 Task: Find connections with filter location Liévin with filter topic #Mobileapplicationswith filter profile language French with filter current company Automotive Research Association of India (ARAI) with filter school Lucknow Christian College with filter industry Religious Institutions with filter service category Management with filter keywords title Vice President of Operations
Action: Mouse moved to (494, 75)
Screenshot: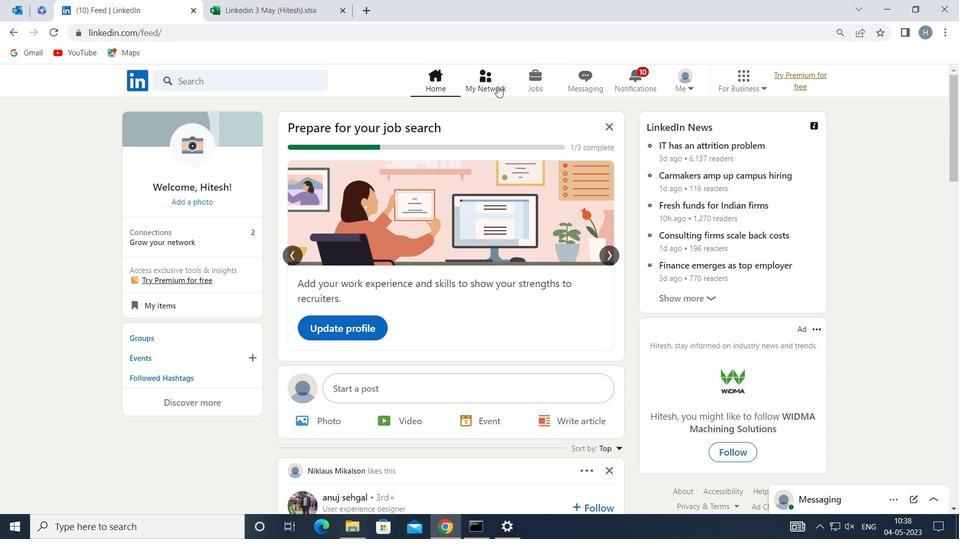 
Action: Mouse pressed left at (494, 75)
Screenshot: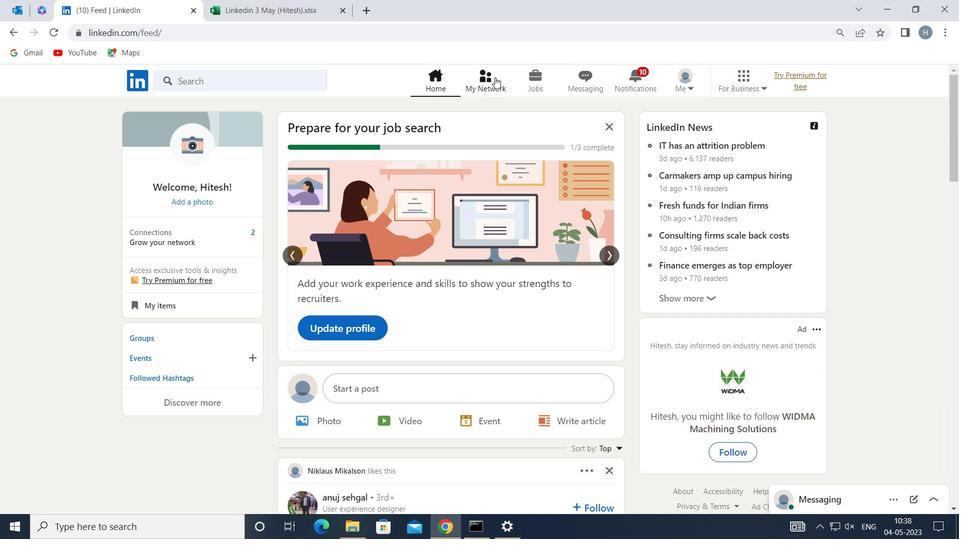 
Action: Mouse moved to (280, 149)
Screenshot: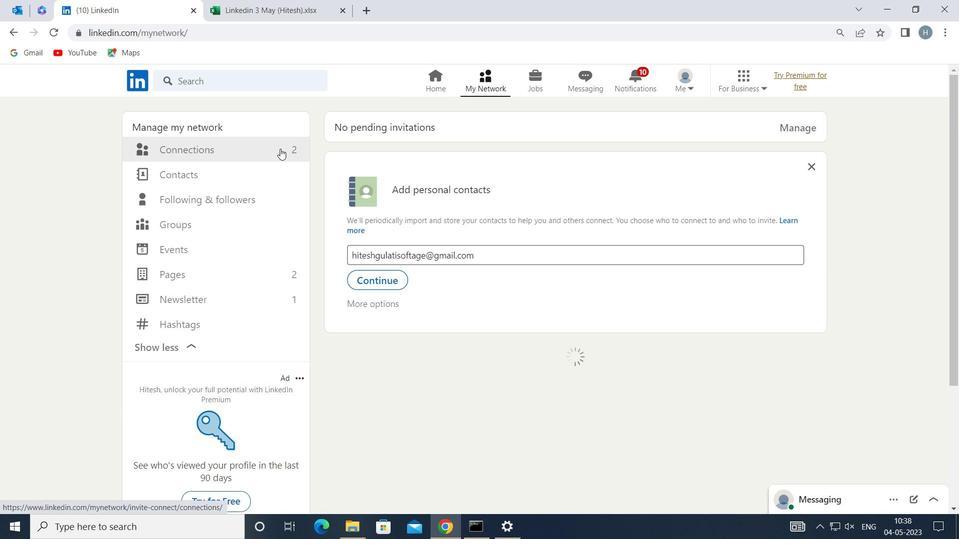 
Action: Mouse pressed left at (280, 149)
Screenshot: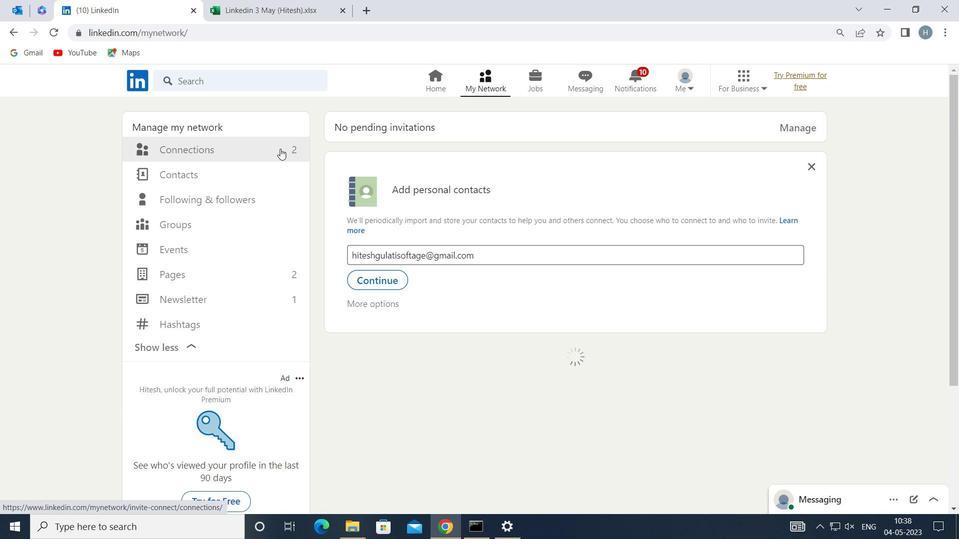 
Action: Mouse moved to (554, 150)
Screenshot: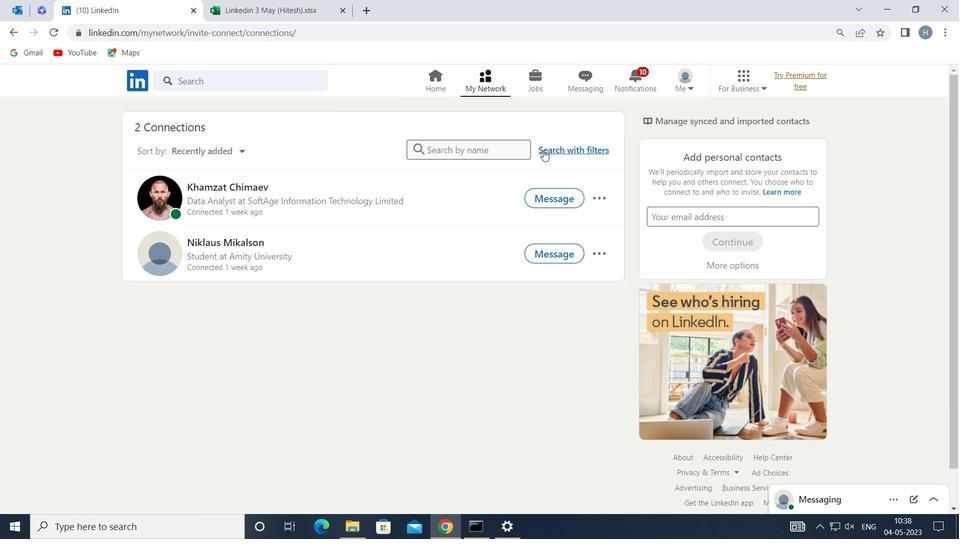 
Action: Mouse pressed left at (554, 150)
Screenshot: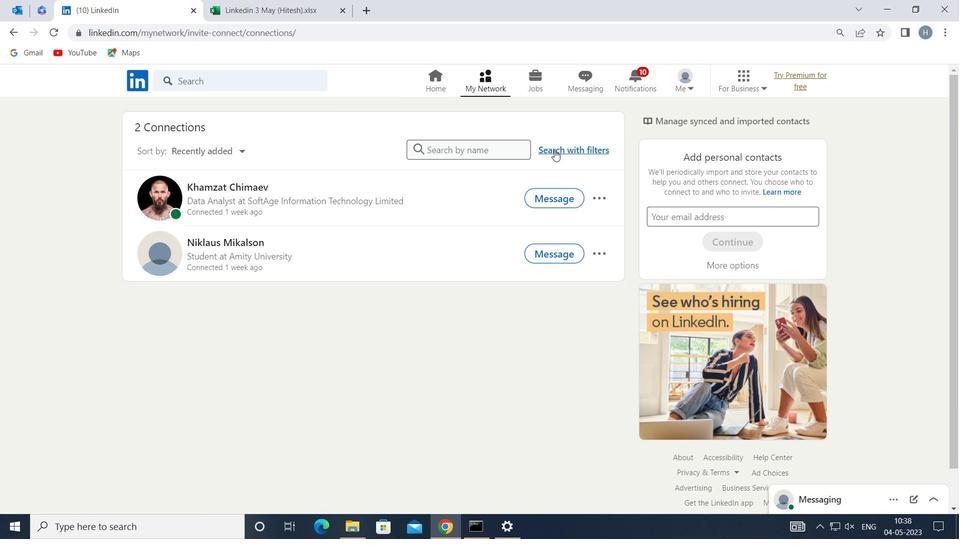 
Action: Mouse moved to (527, 114)
Screenshot: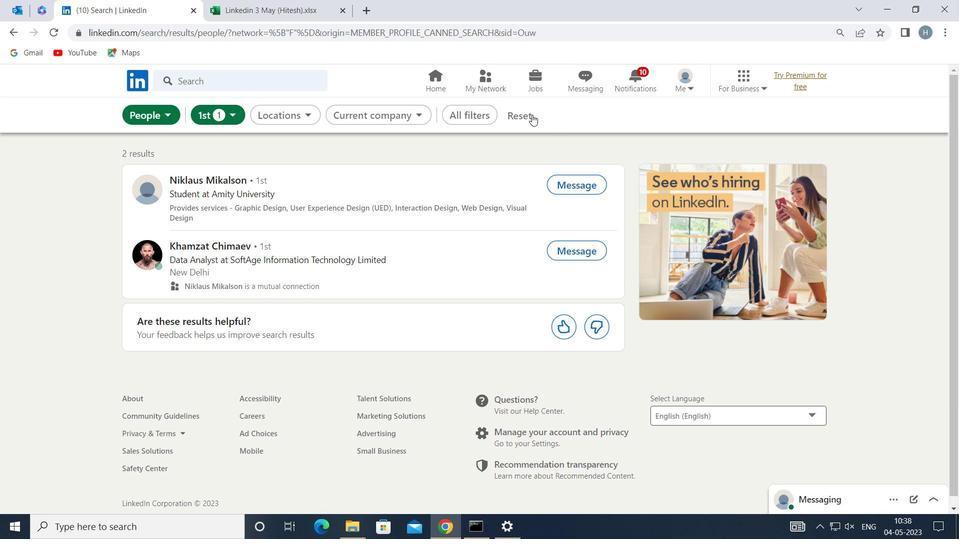 
Action: Mouse pressed left at (527, 114)
Screenshot: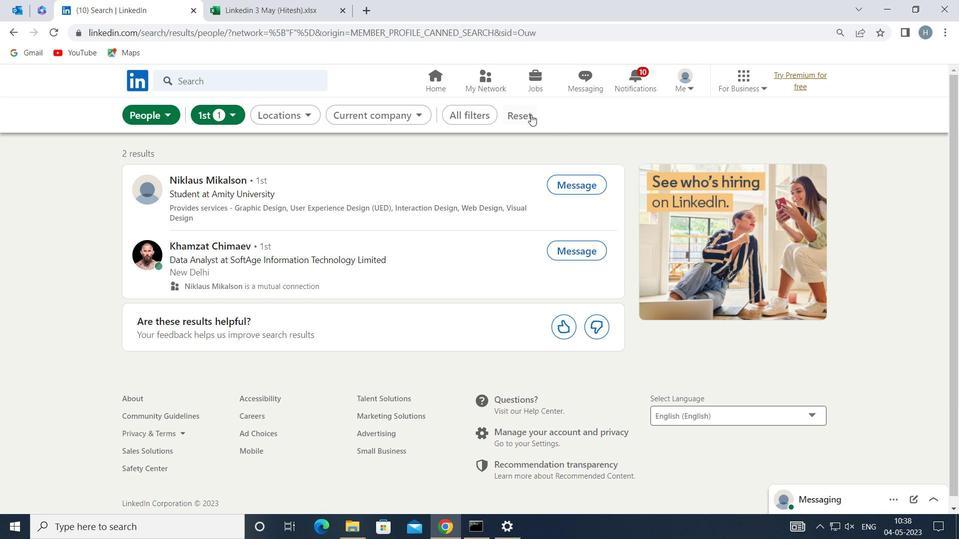 
Action: Mouse moved to (516, 114)
Screenshot: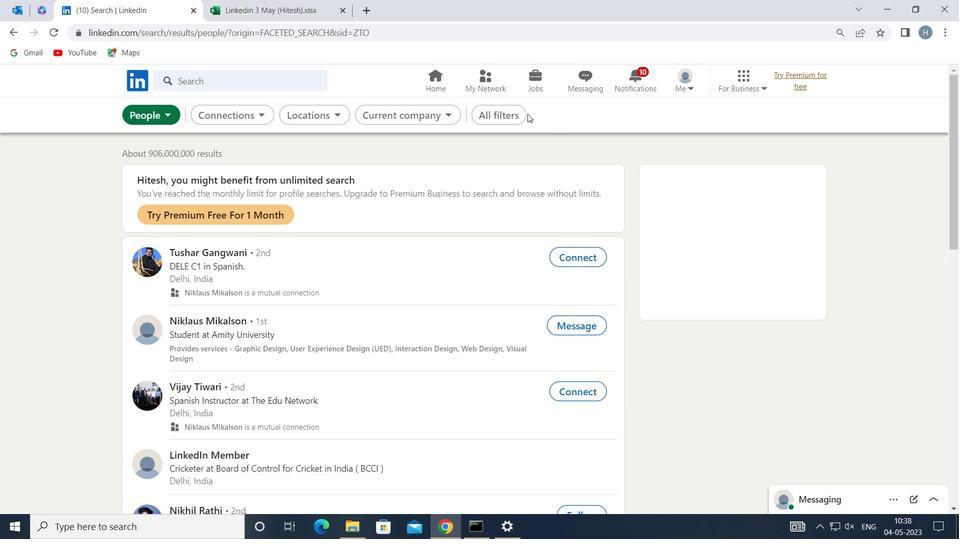 
Action: Mouse pressed left at (516, 114)
Screenshot: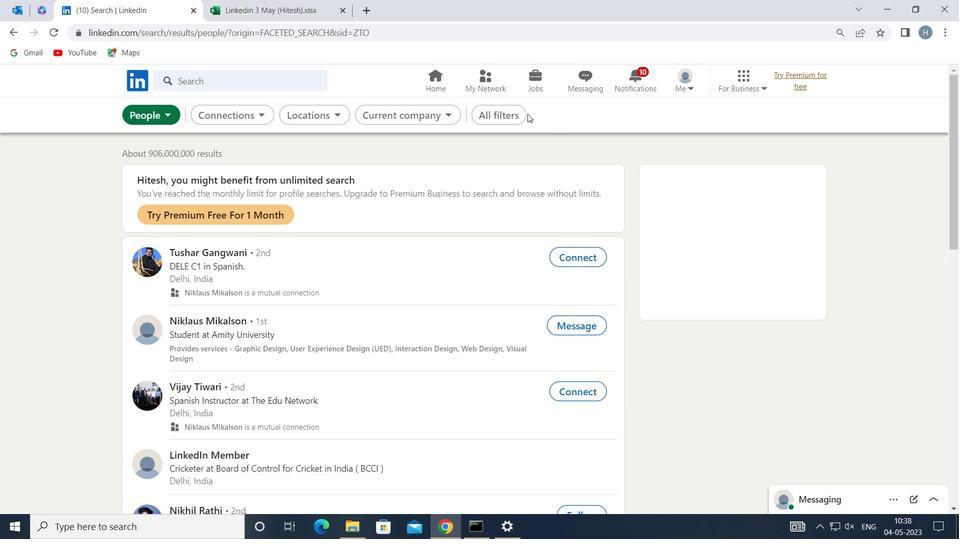 
Action: Mouse moved to (702, 346)
Screenshot: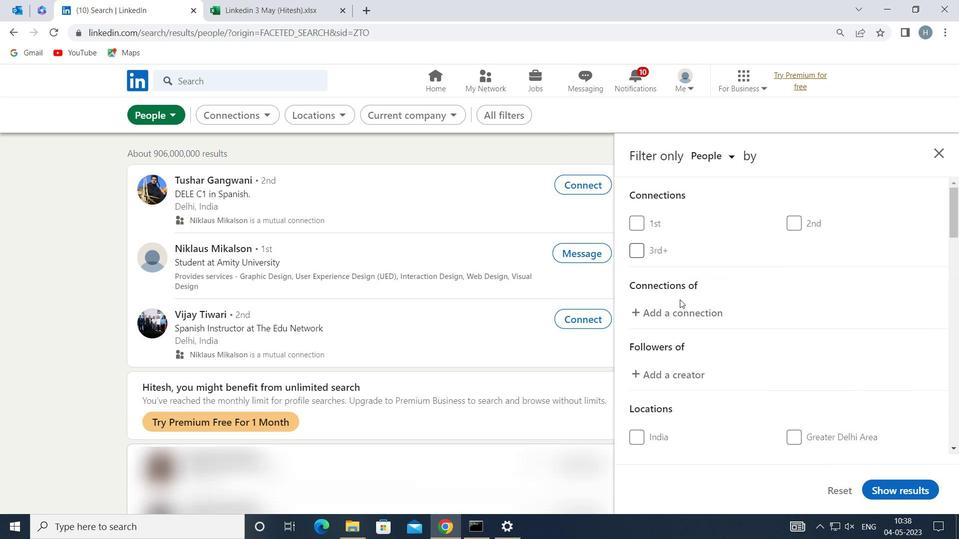 
Action: Mouse scrolled (702, 345) with delta (0, 0)
Screenshot: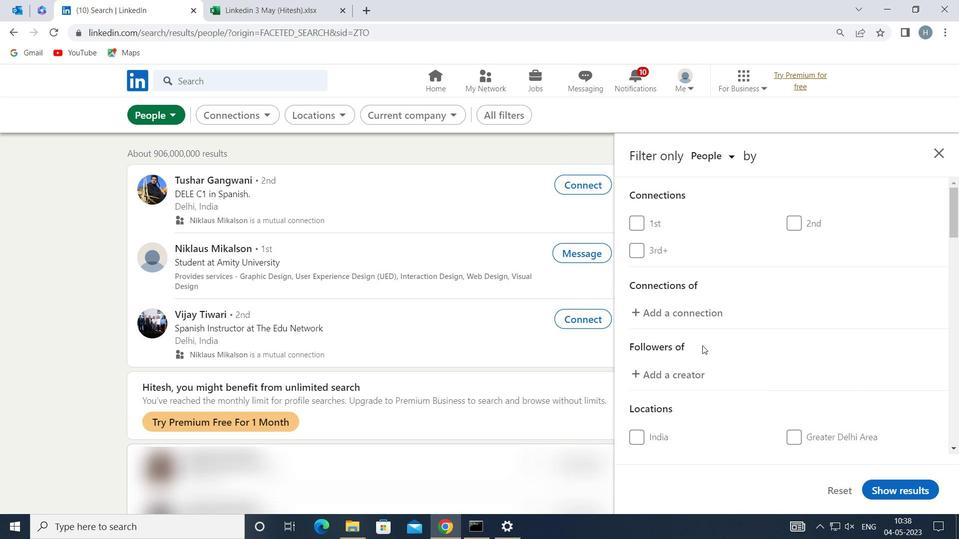 
Action: Mouse moved to (704, 342)
Screenshot: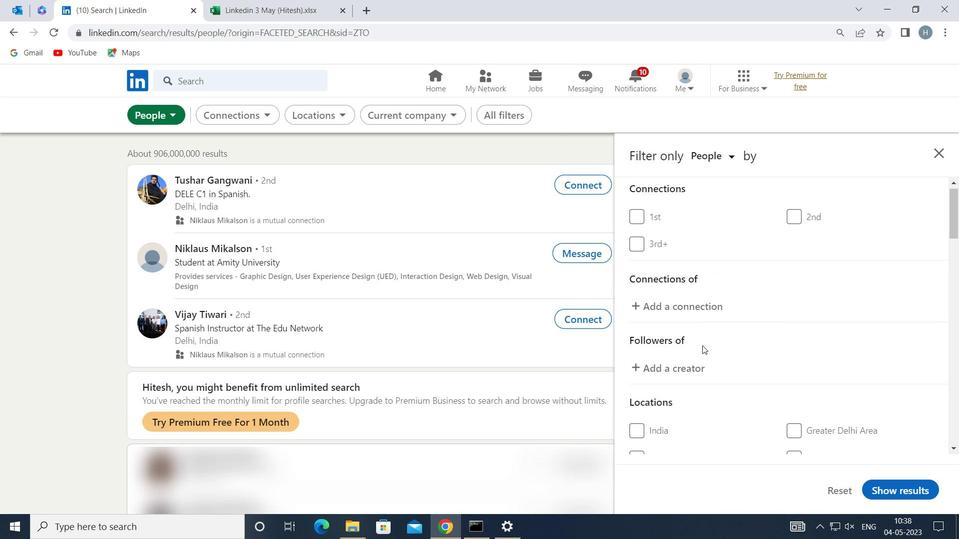 
Action: Mouse scrolled (704, 342) with delta (0, 0)
Screenshot: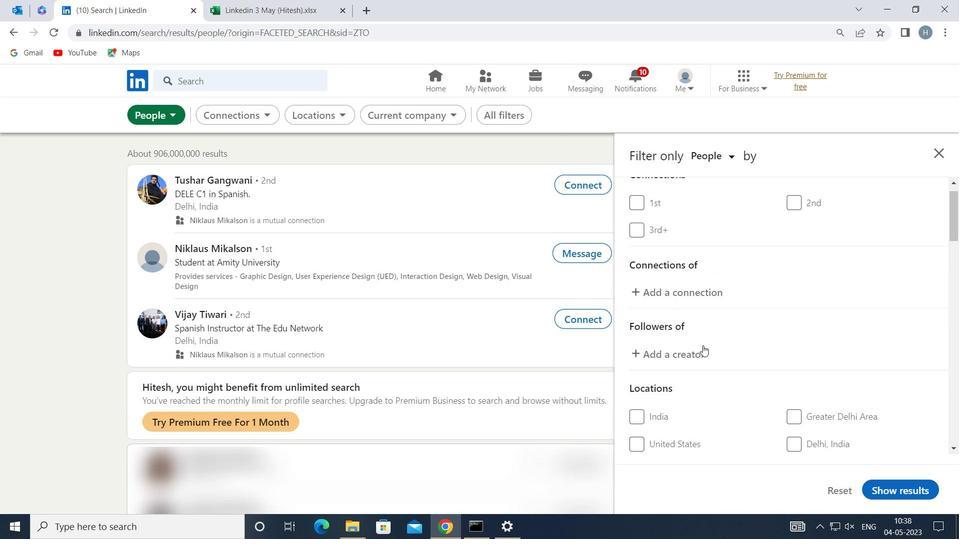 
Action: Mouse moved to (839, 364)
Screenshot: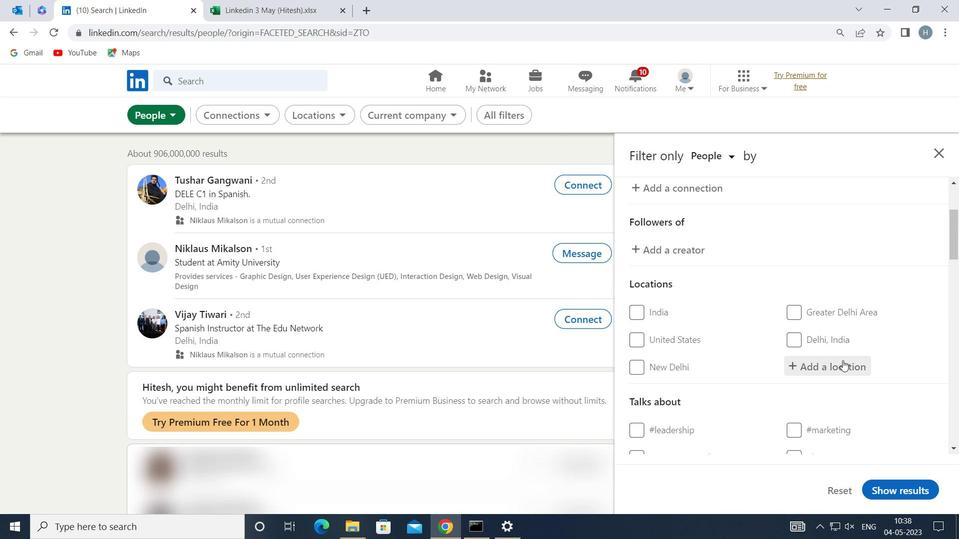 
Action: Mouse pressed left at (839, 364)
Screenshot: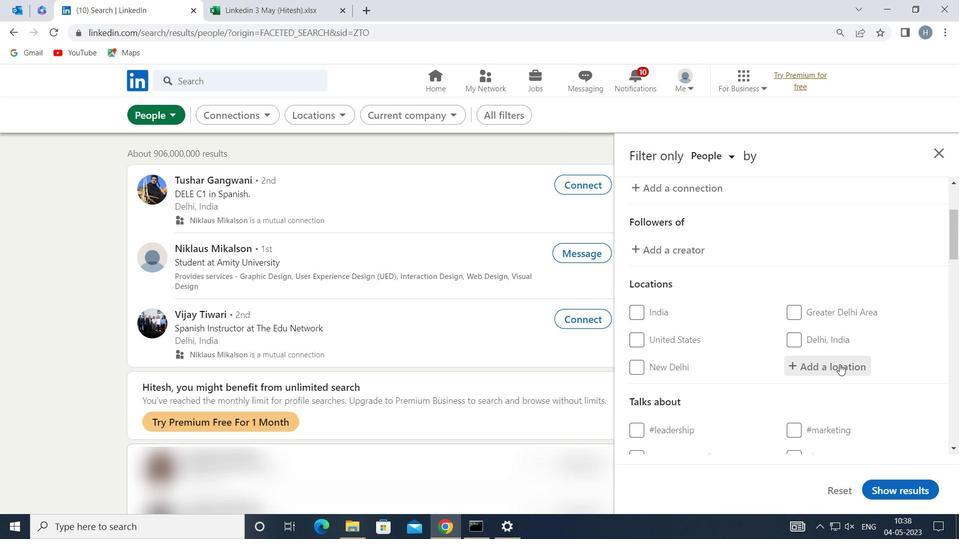 
Action: Key pressed <Key.shift><Key.shift><Key.shift><Key.shift><Key.shift><Key.shift><Key.shift><Key.shift><Key.shift><Key.shift><Key.shift><Key.shift><Key.shift>LIEVIN
Screenshot: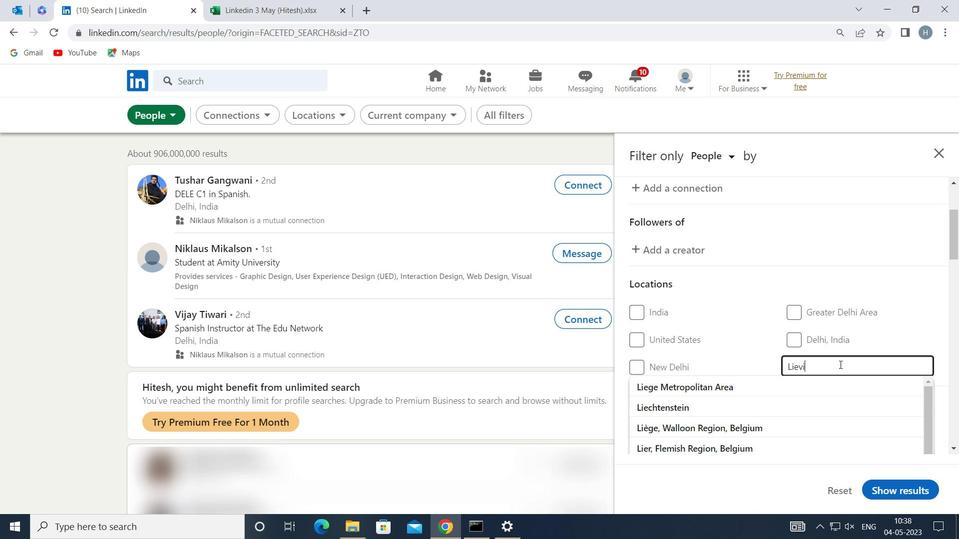 
Action: Mouse moved to (793, 404)
Screenshot: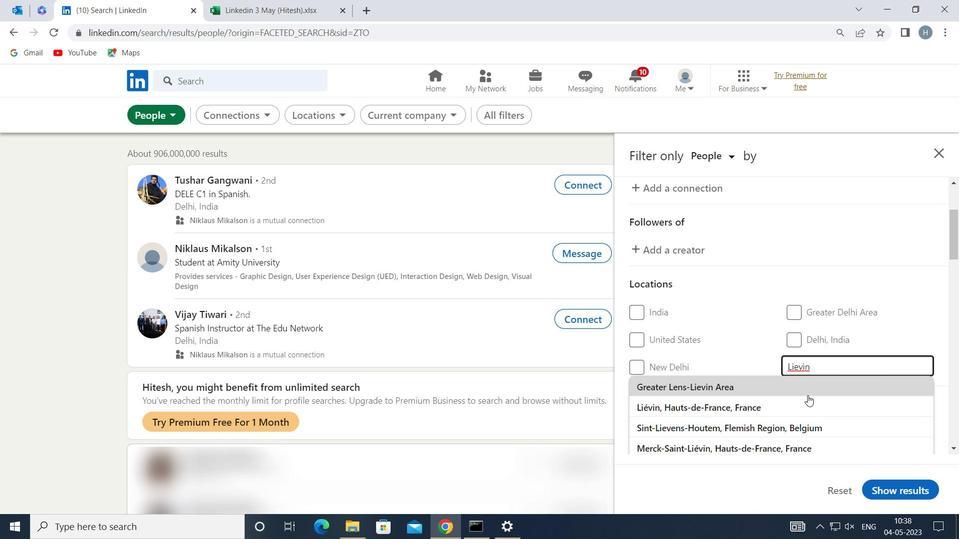 
Action: Mouse pressed left at (793, 404)
Screenshot: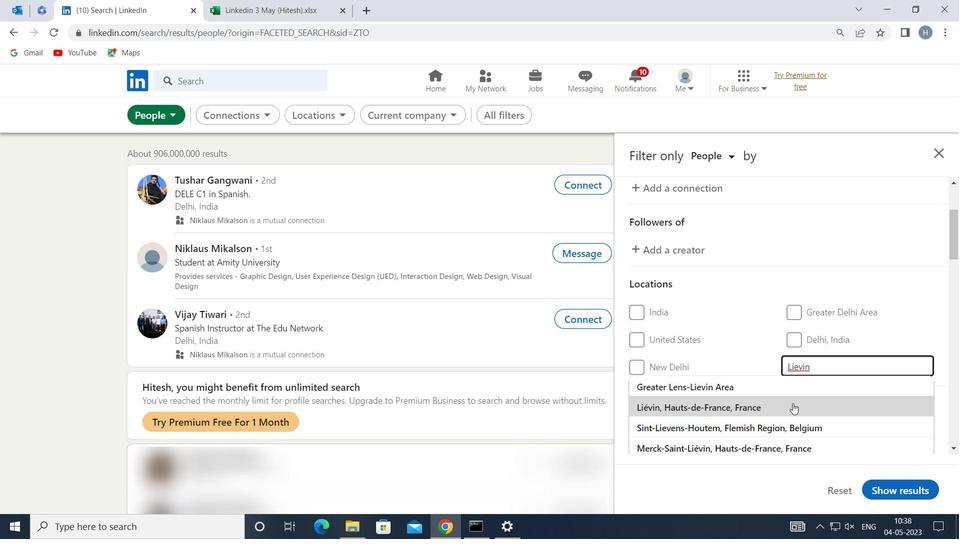 
Action: Mouse moved to (779, 382)
Screenshot: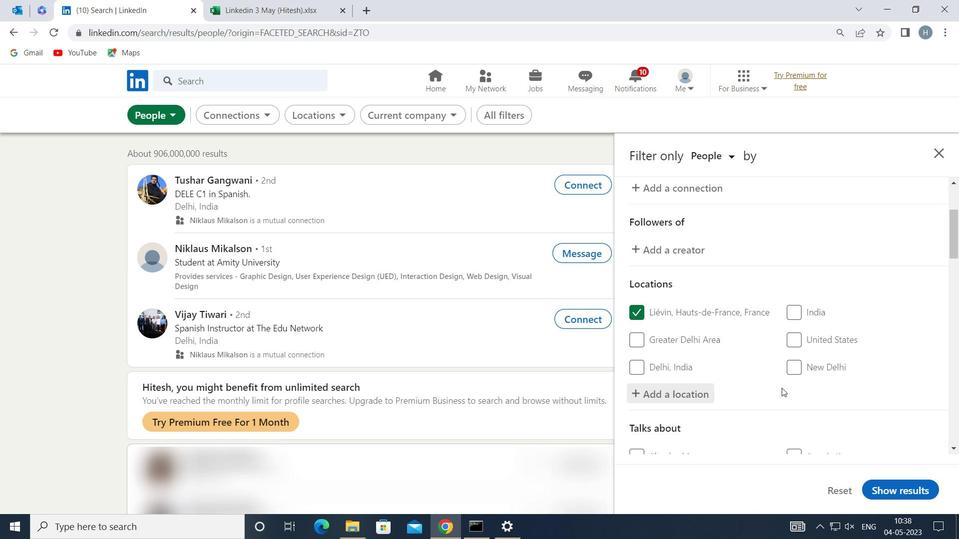 
Action: Mouse scrolled (779, 382) with delta (0, 0)
Screenshot: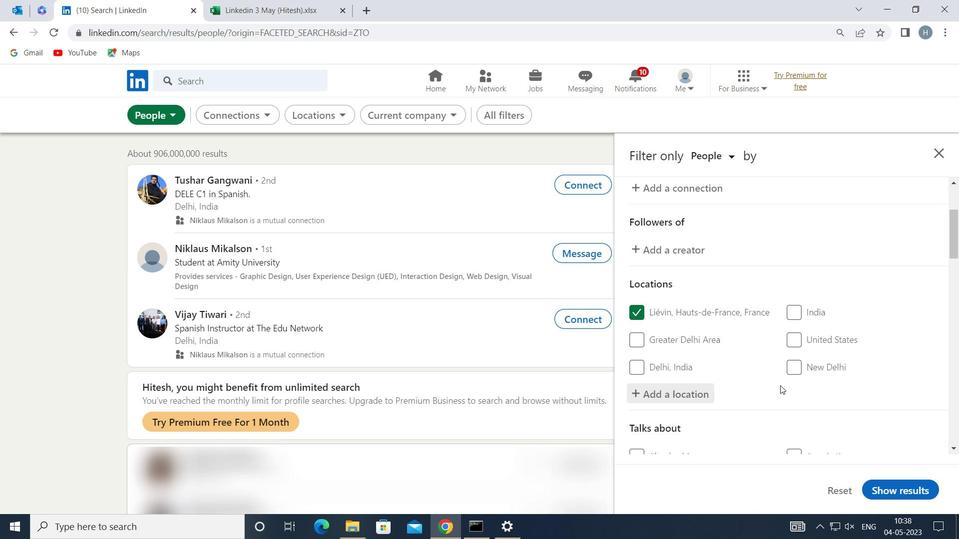 
Action: Mouse moved to (779, 382)
Screenshot: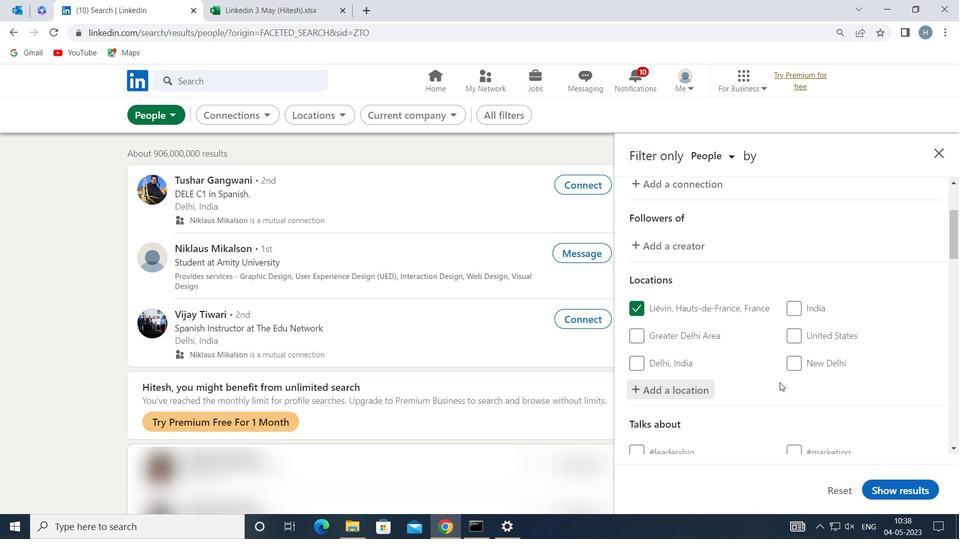 
Action: Mouse scrolled (779, 381) with delta (0, 0)
Screenshot: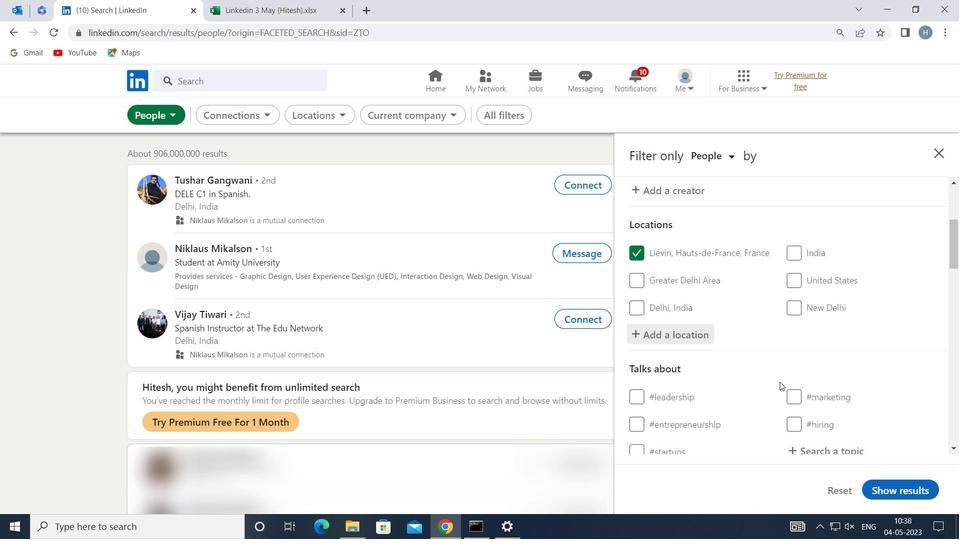 
Action: Mouse moved to (833, 379)
Screenshot: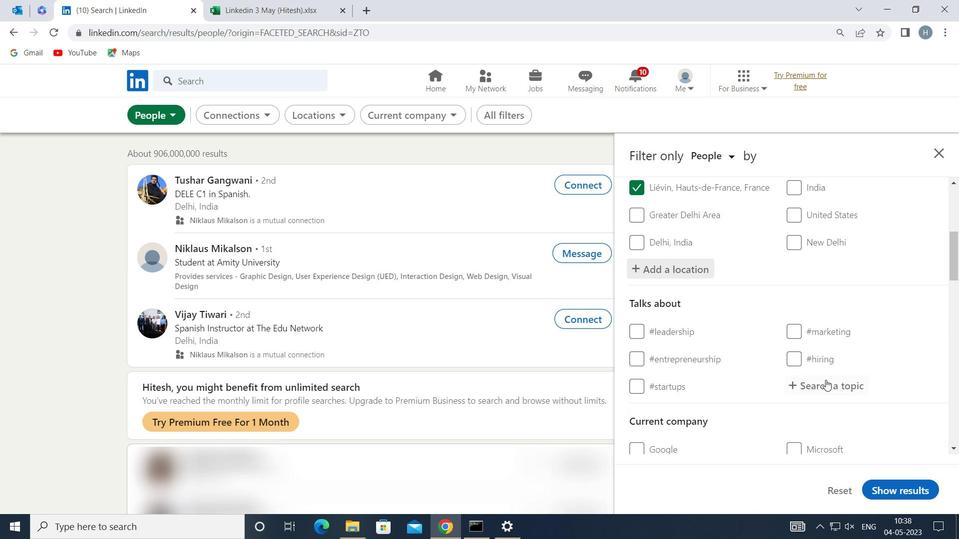 
Action: Mouse pressed left at (833, 379)
Screenshot: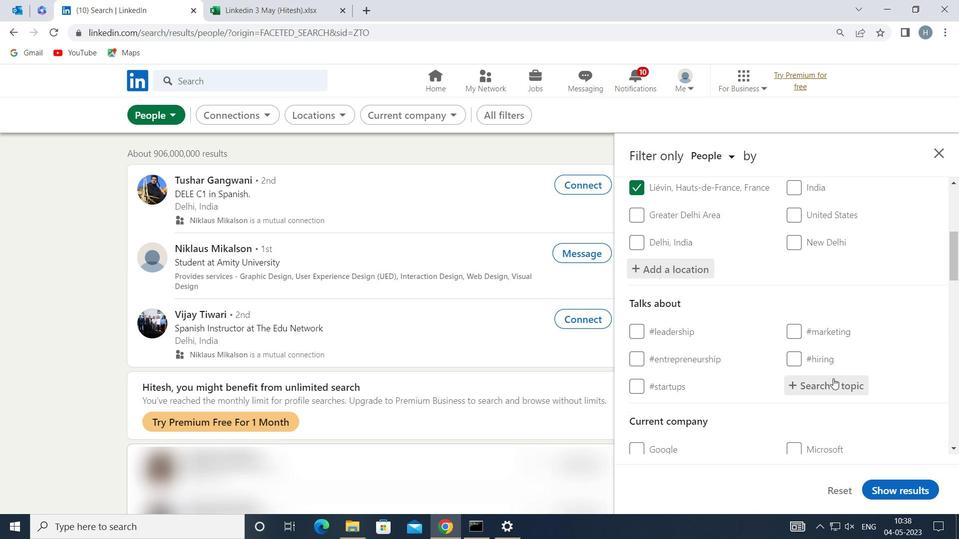 
Action: Key pressed MOBILEAPPLICATIONS
Screenshot: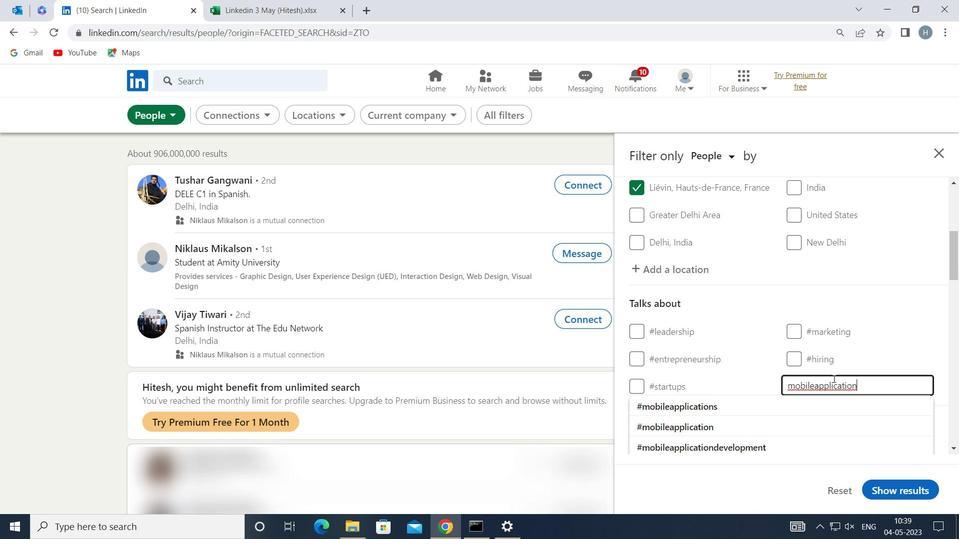 
Action: Mouse moved to (744, 405)
Screenshot: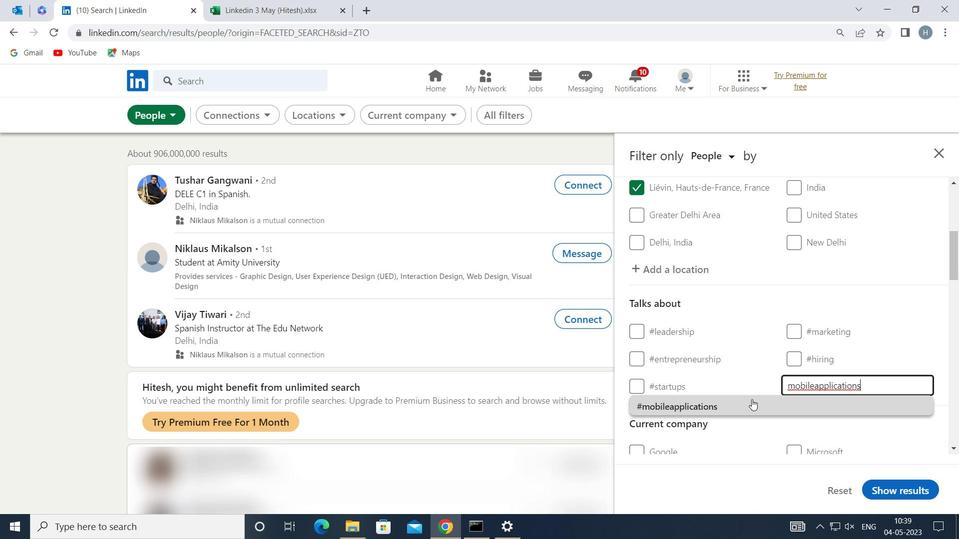 
Action: Mouse pressed left at (744, 405)
Screenshot: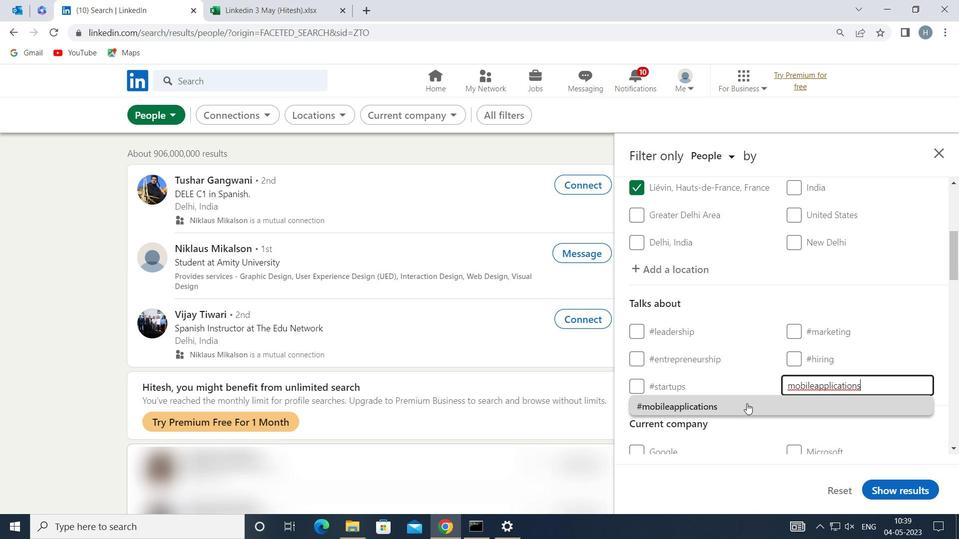 
Action: Mouse moved to (768, 386)
Screenshot: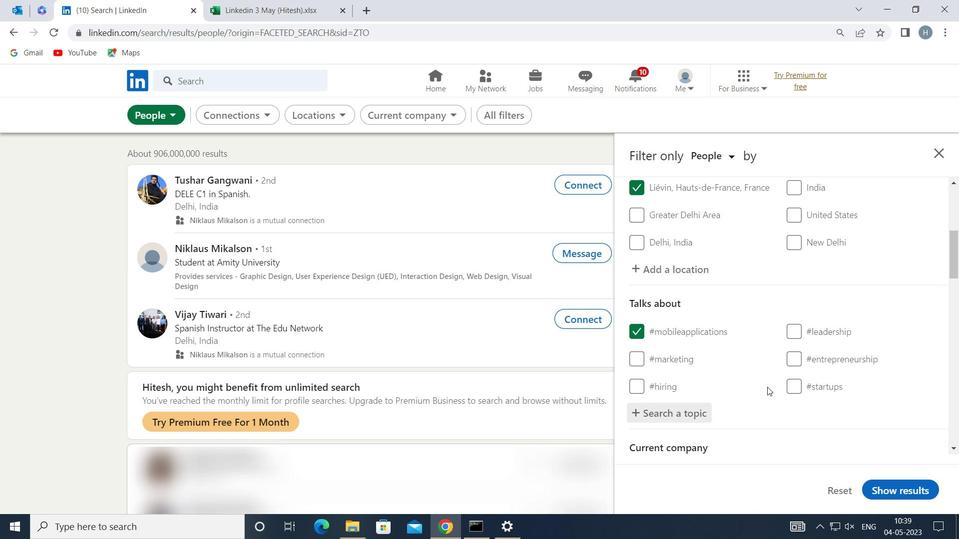 
Action: Mouse scrolled (768, 385) with delta (0, 0)
Screenshot: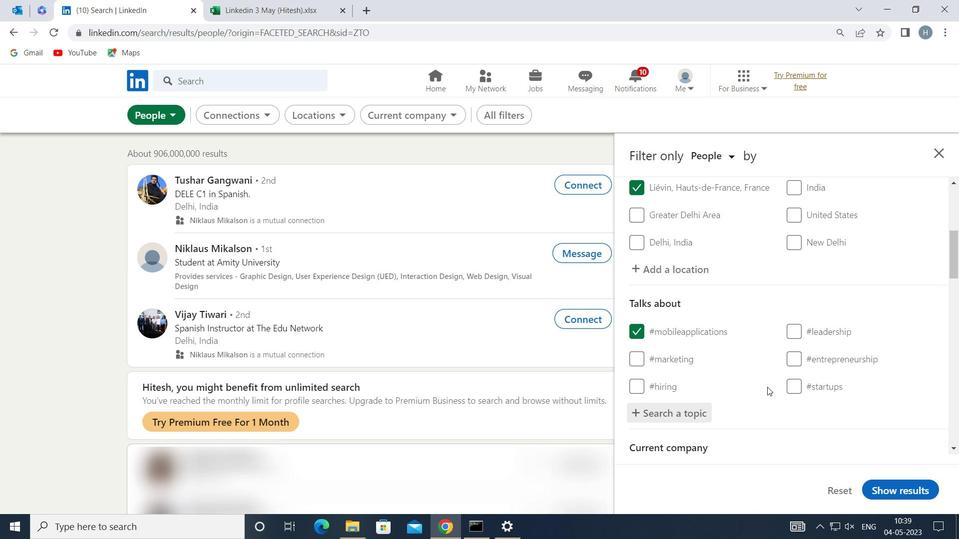
Action: Mouse moved to (768, 384)
Screenshot: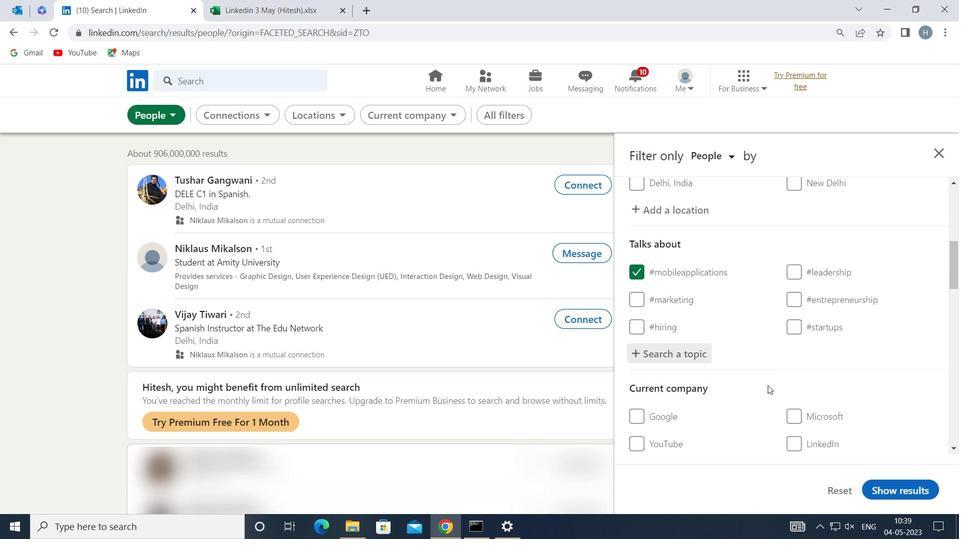 
Action: Mouse scrolled (768, 383) with delta (0, 0)
Screenshot: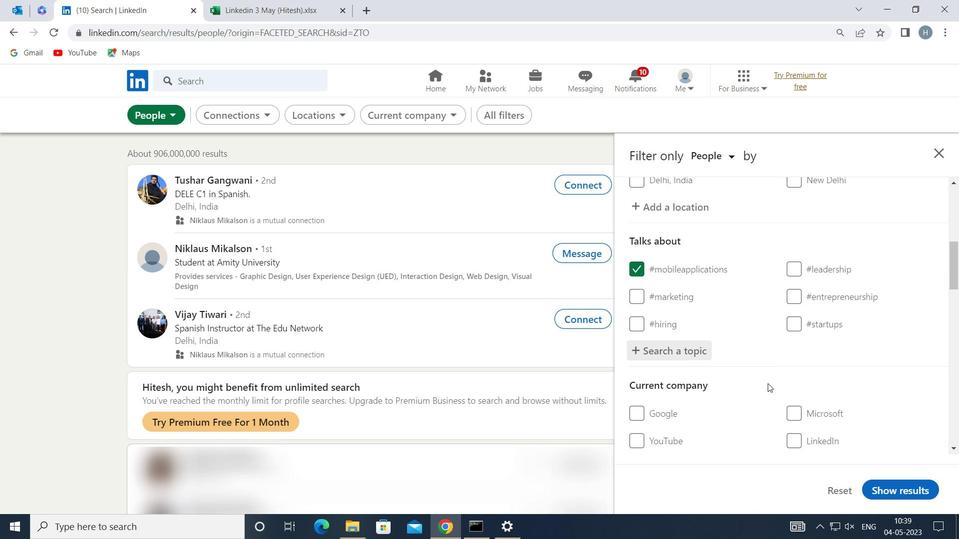 
Action: Mouse moved to (767, 380)
Screenshot: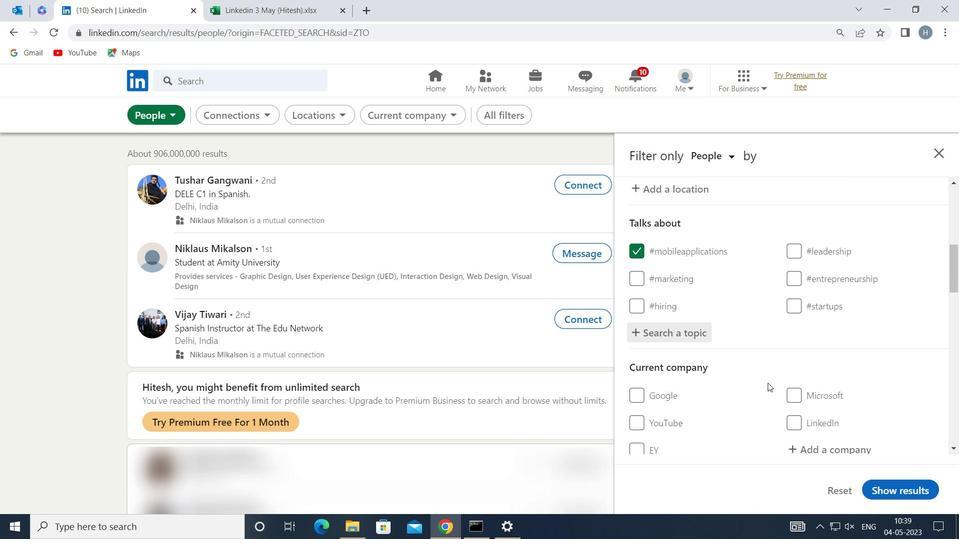 
Action: Mouse scrolled (767, 379) with delta (0, 0)
Screenshot: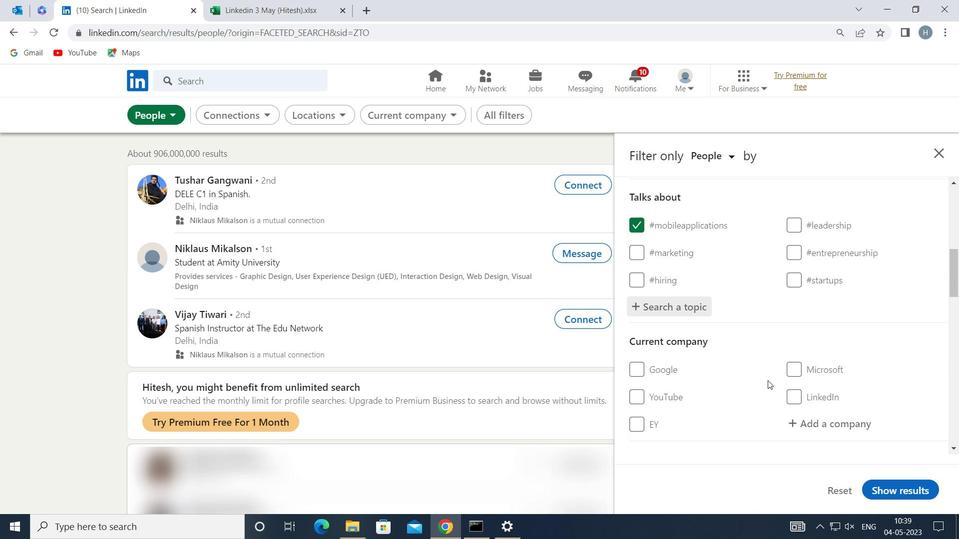 
Action: Mouse moved to (767, 379)
Screenshot: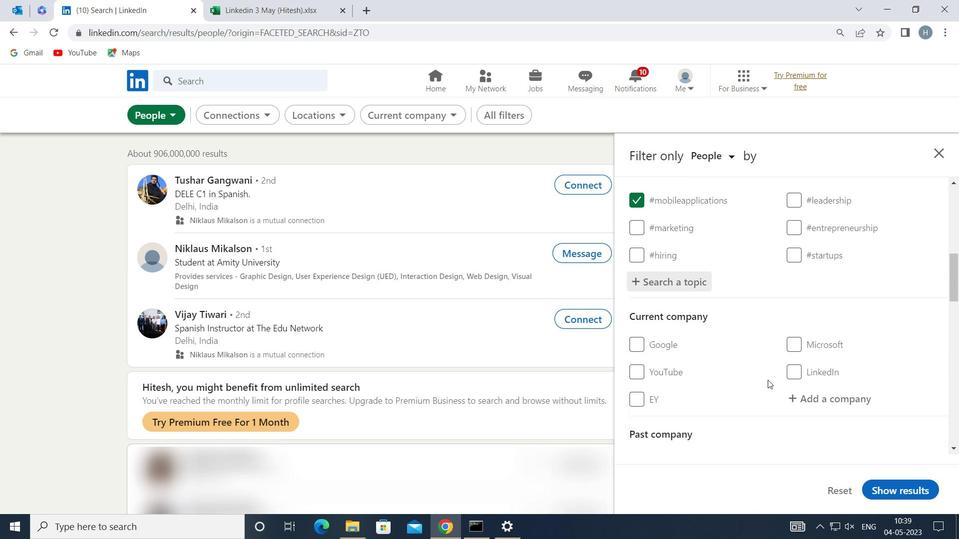 
Action: Mouse scrolled (767, 379) with delta (0, 0)
Screenshot: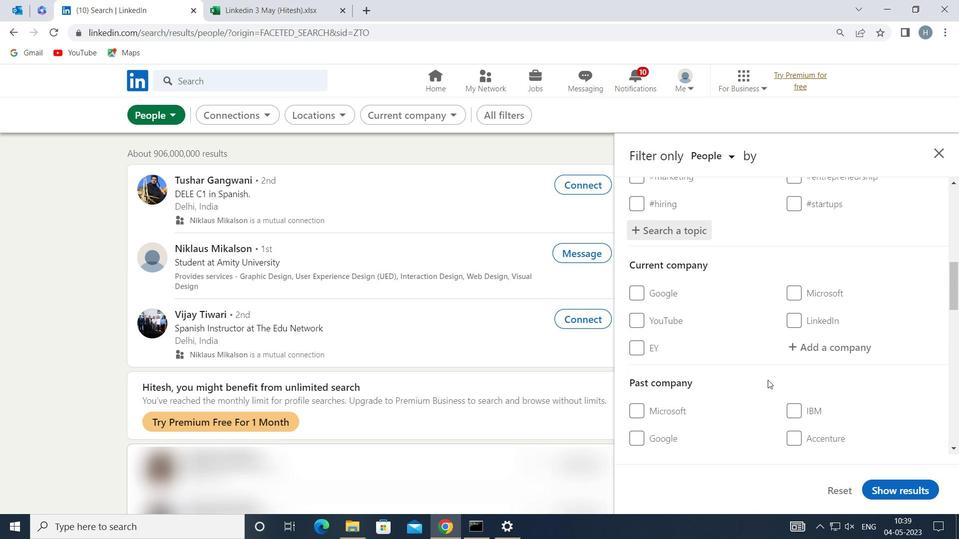
Action: Mouse scrolled (767, 379) with delta (0, 0)
Screenshot: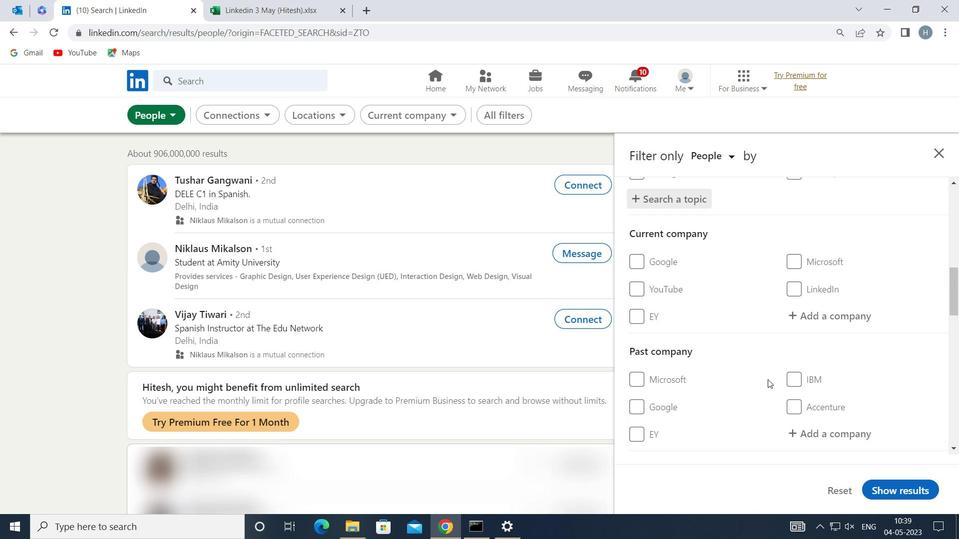 
Action: Mouse scrolled (767, 379) with delta (0, 0)
Screenshot: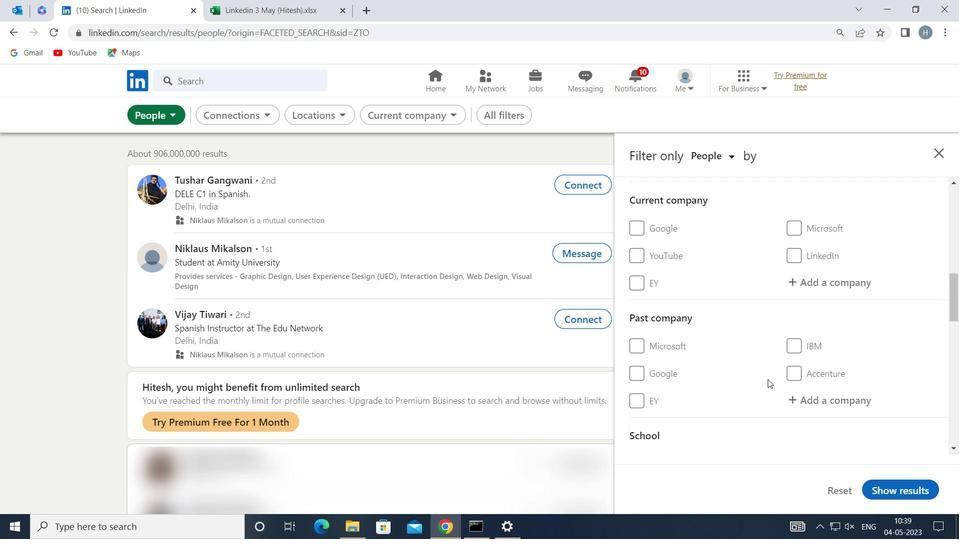 
Action: Mouse scrolled (767, 379) with delta (0, 0)
Screenshot: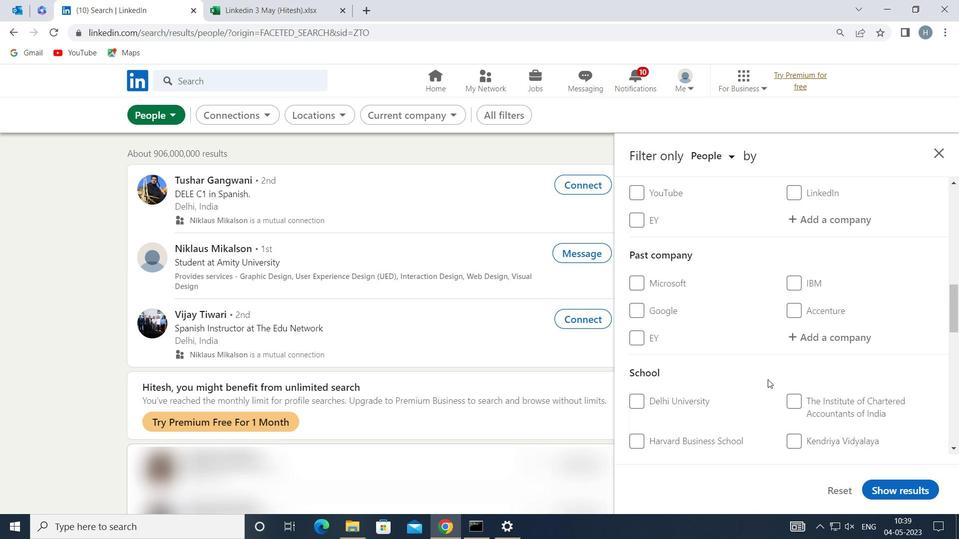 
Action: Mouse moved to (770, 376)
Screenshot: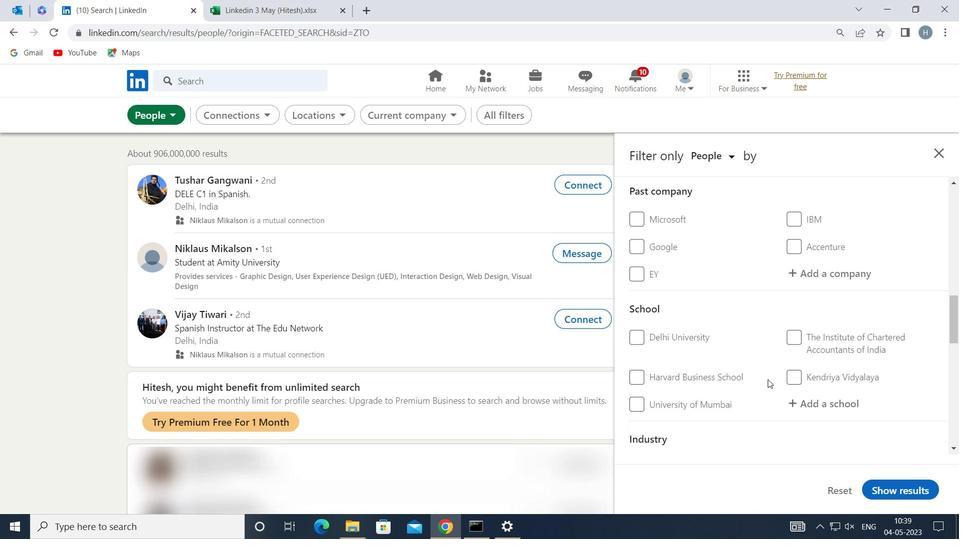 
Action: Mouse scrolled (770, 375) with delta (0, 0)
Screenshot: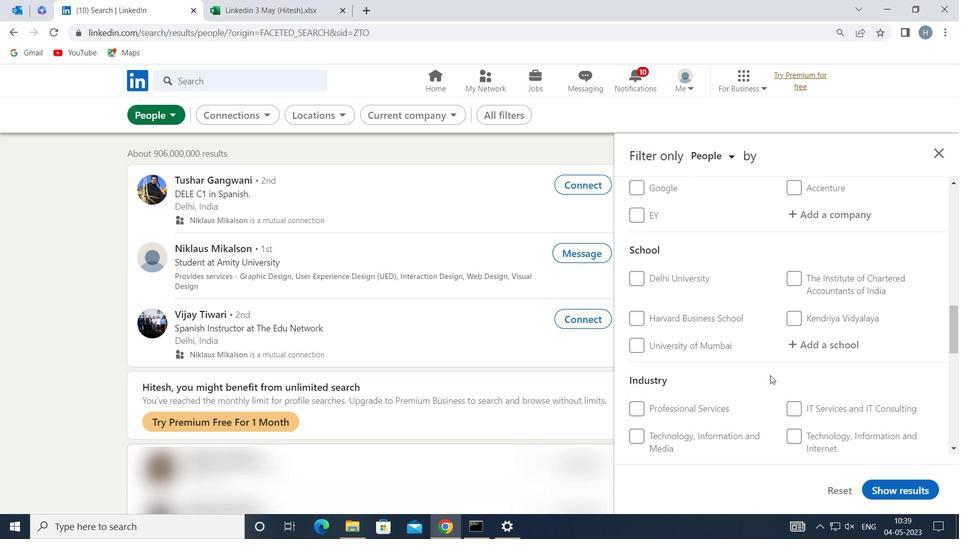 
Action: Mouse scrolled (770, 375) with delta (0, 0)
Screenshot: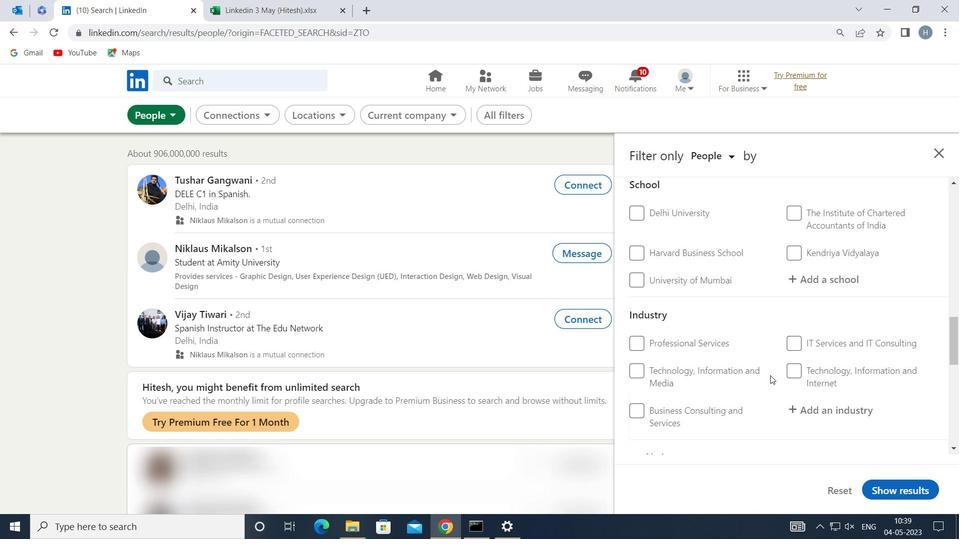 
Action: Mouse moved to (794, 424)
Screenshot: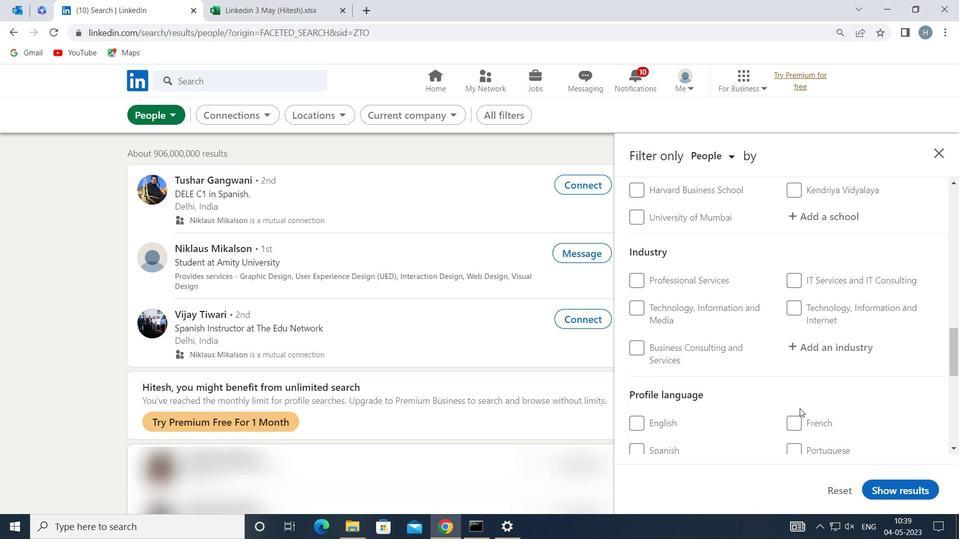 
Action: Mouse pressed left at (794, 424)
Screenshot: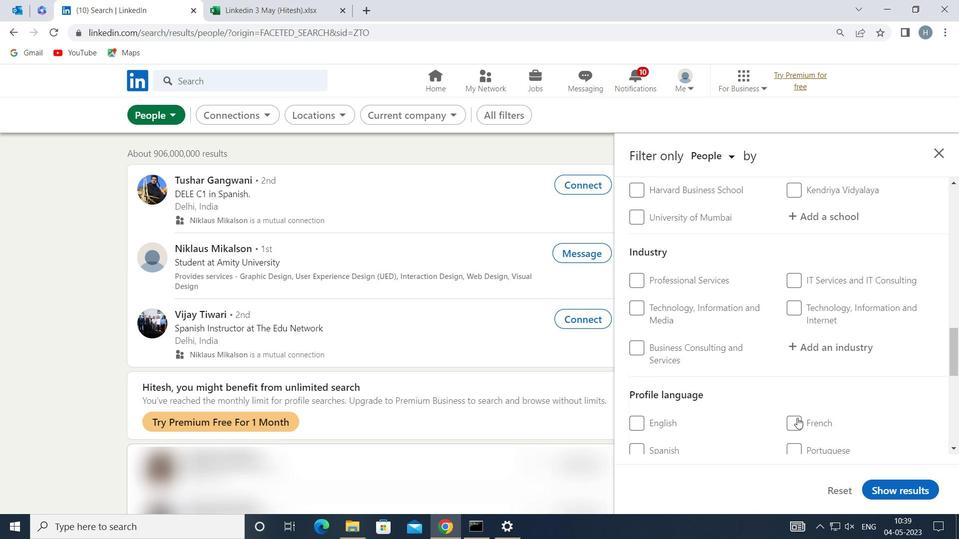 
Action: Mouse moved to (752, 383)
Screenshot: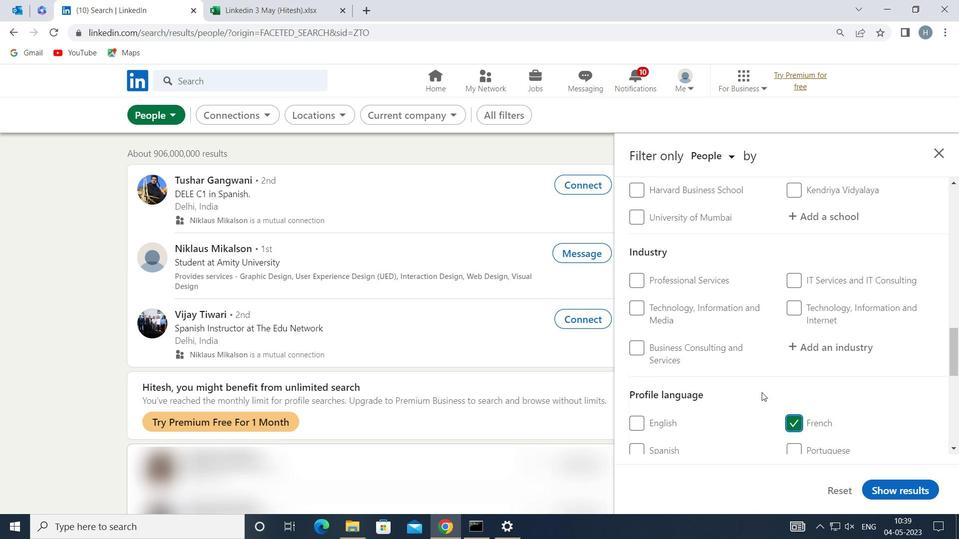 
Action: Mouse scrolled (752, 384) with delta (0, 0)
Screenshot: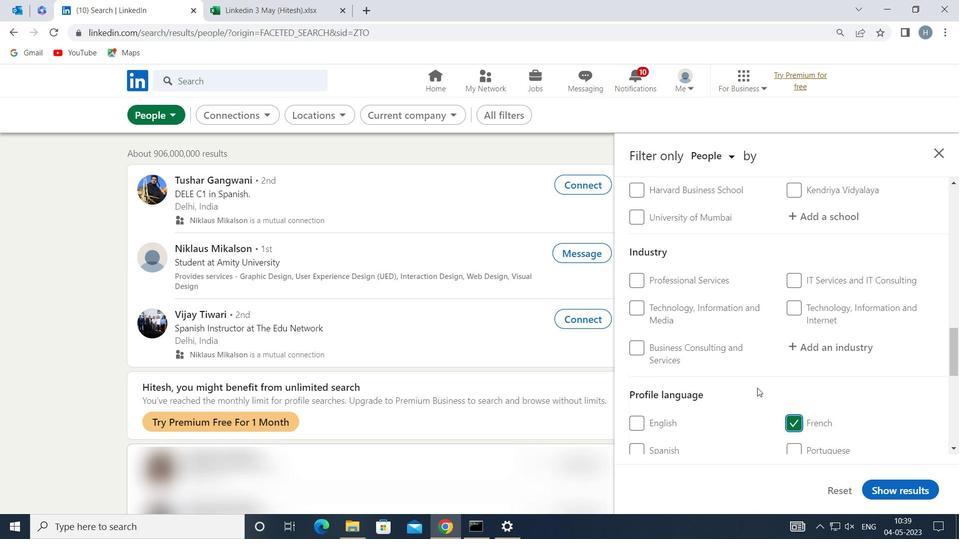
Action: Mouse scrolled (752, 384) with delta (0, 0)
Screenshot: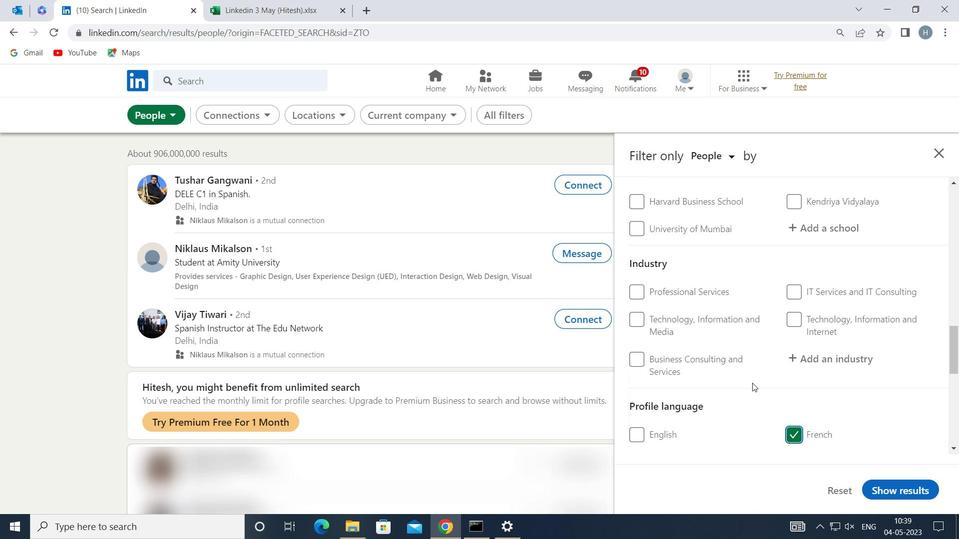 
Action: Mouse scrolled (752, 384) with delta (0, 0)
Screenshot: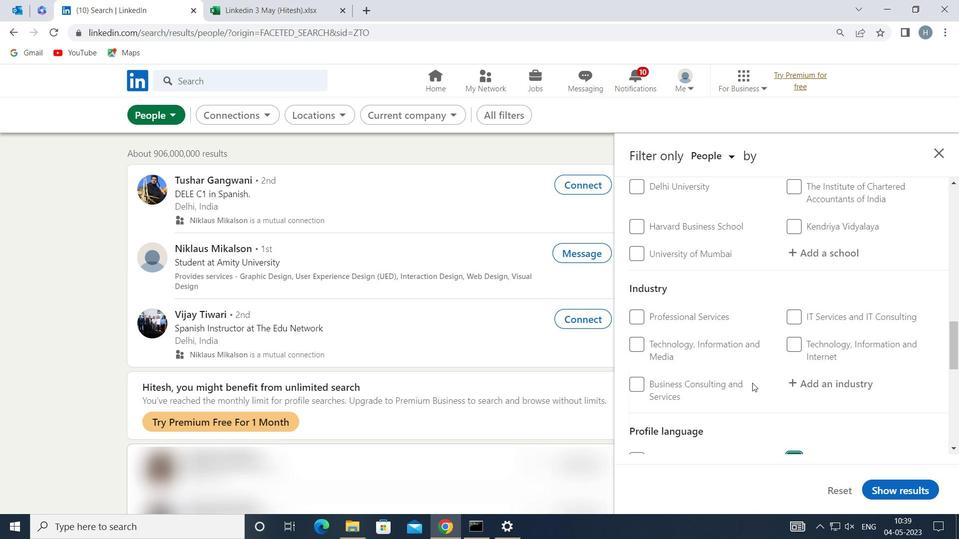 
Action: Mouse scrolled (752, 384) with delta (0, 0)
Screenshot: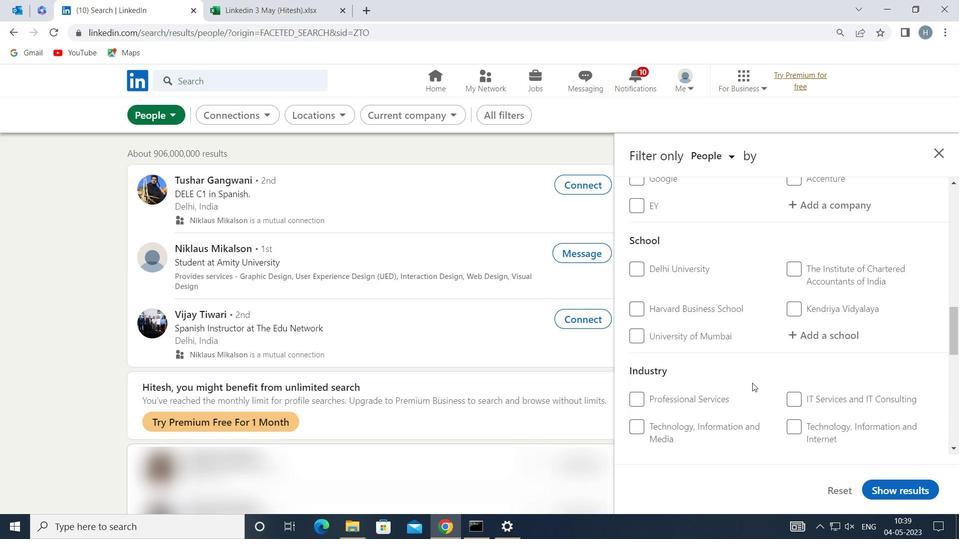 
Action: Mouse scrolled (752, 384) with delta (0, 0)
Screenshot: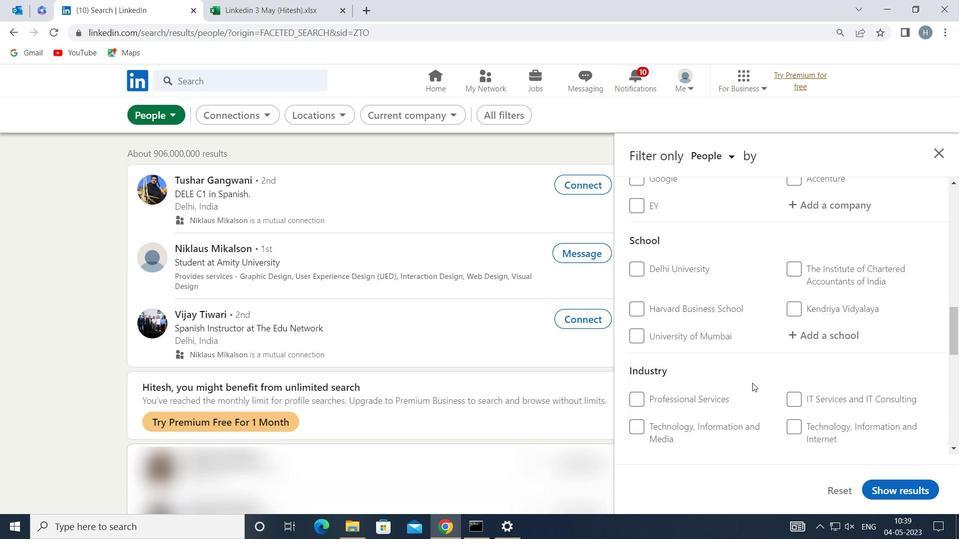 
Action: Mouse scrolled (752, 384) with delta (0, 0)
Screenshot: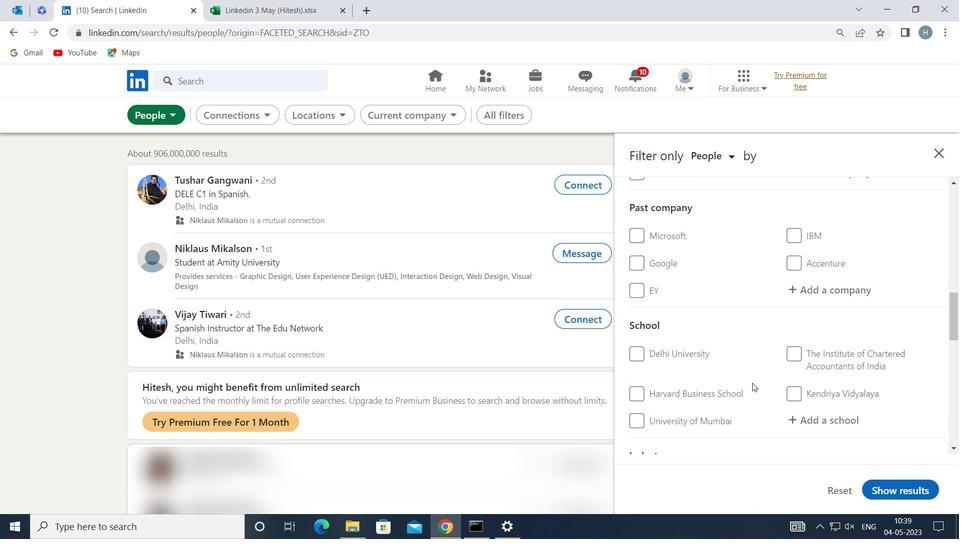 
Action: Mouse scrolled (752, 384) with delta (0, 0)
Screenshot: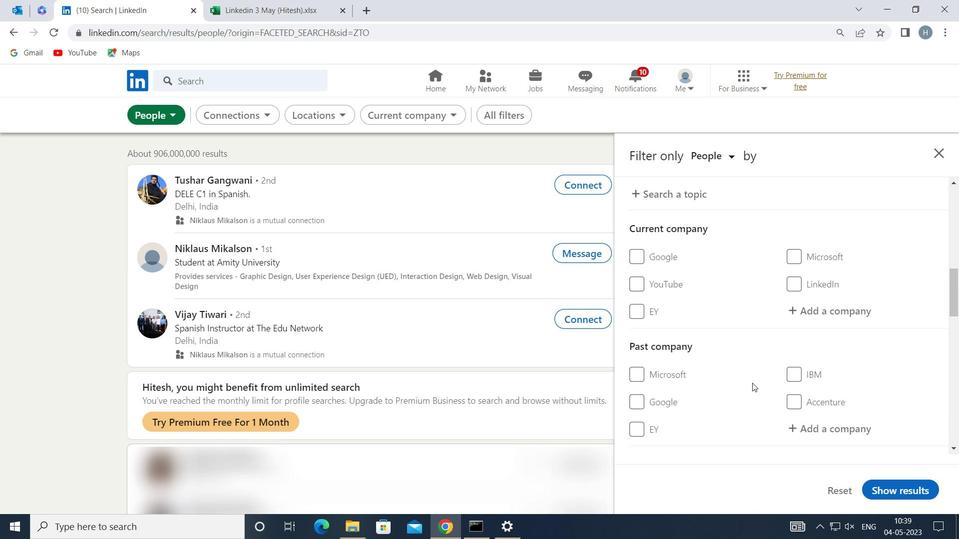 
Action: Mouse moved to (803, 405)
Screenshot: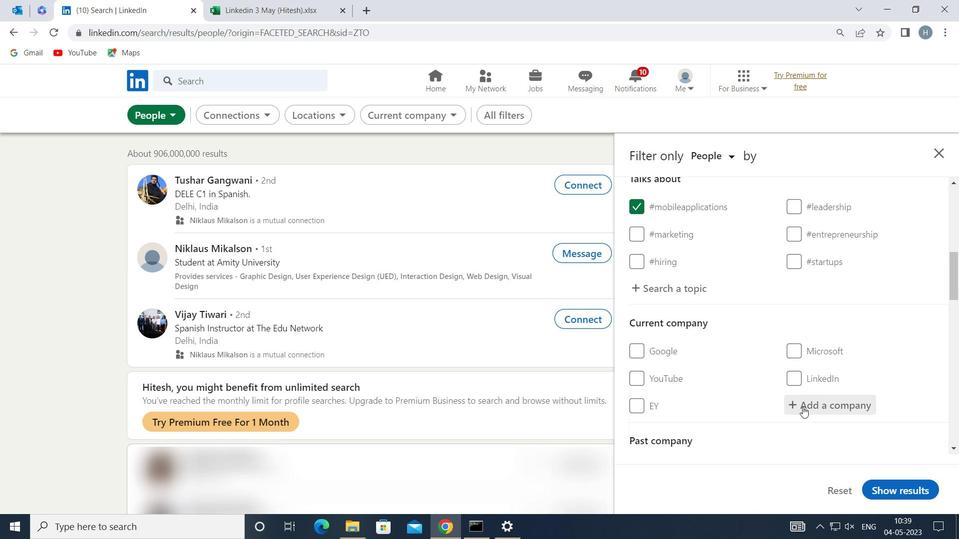 
Action: Mouse pressed left at (803, 405)
Screenshot: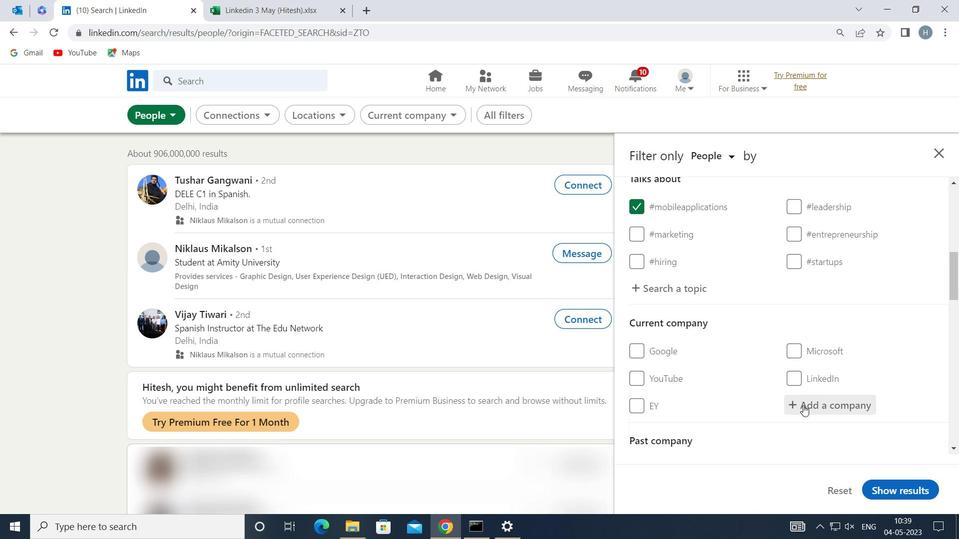 
Action: Key pressed <Key.shift>AUTOMATIVE<Key.space><Key.backspace><Key.backspace><Key.backspace><Key.backspace><Key.backspace><Key.backspace>OTIVE<Key.space><Key.shift>RE
Screenshot: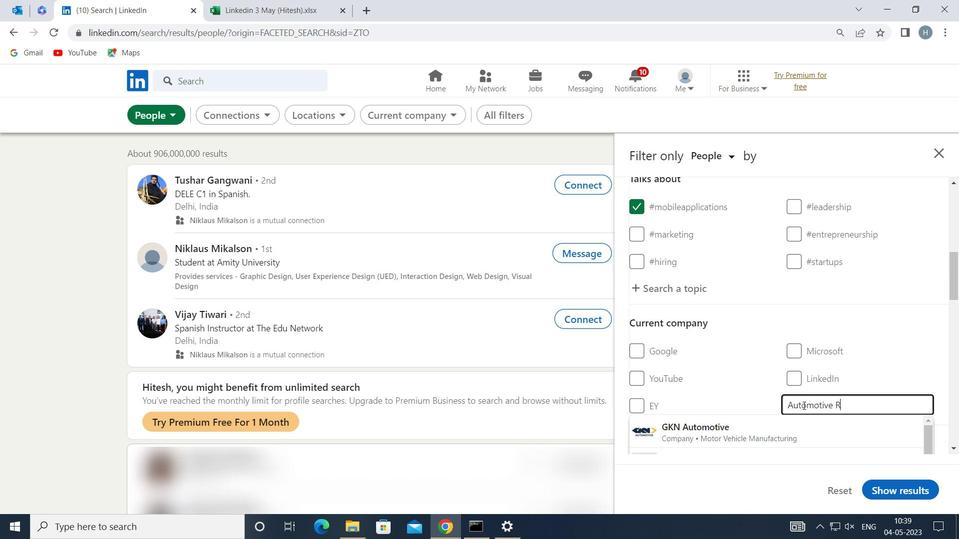 
Action: Mouse moved to (778, 416)
Screenshot: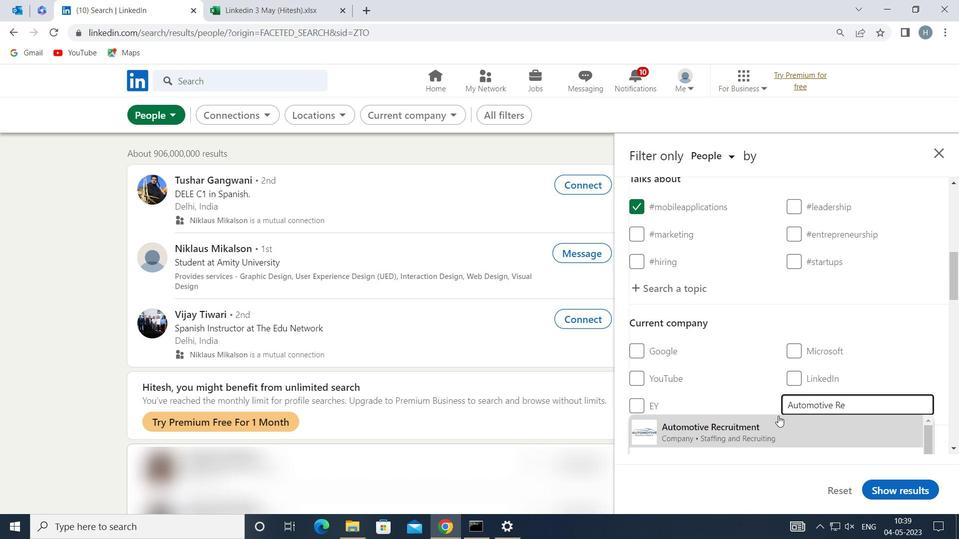 
Action: Key pressed SE
Screenshot: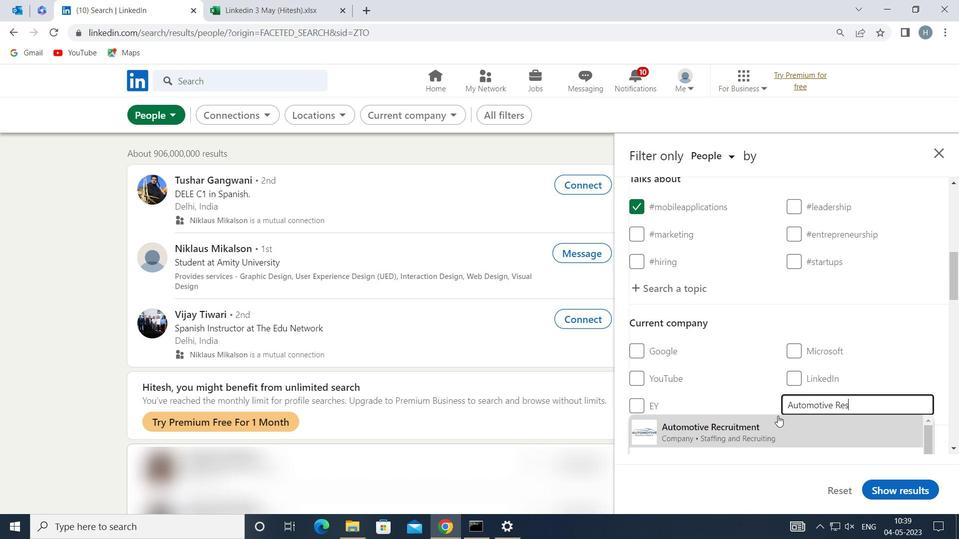 
Action: Mouse moved to (779, 413)
Screenshot: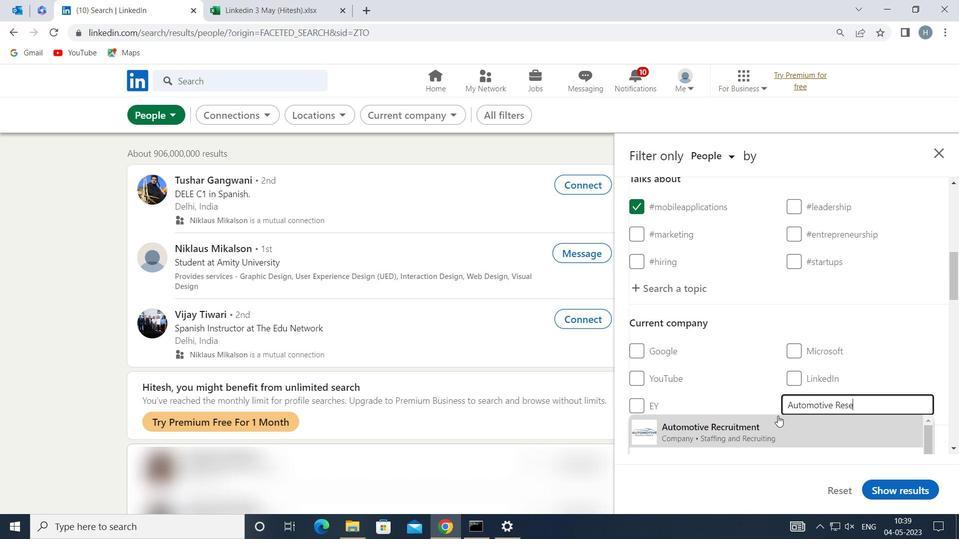 
Action: Key pressed AR
Screenshot: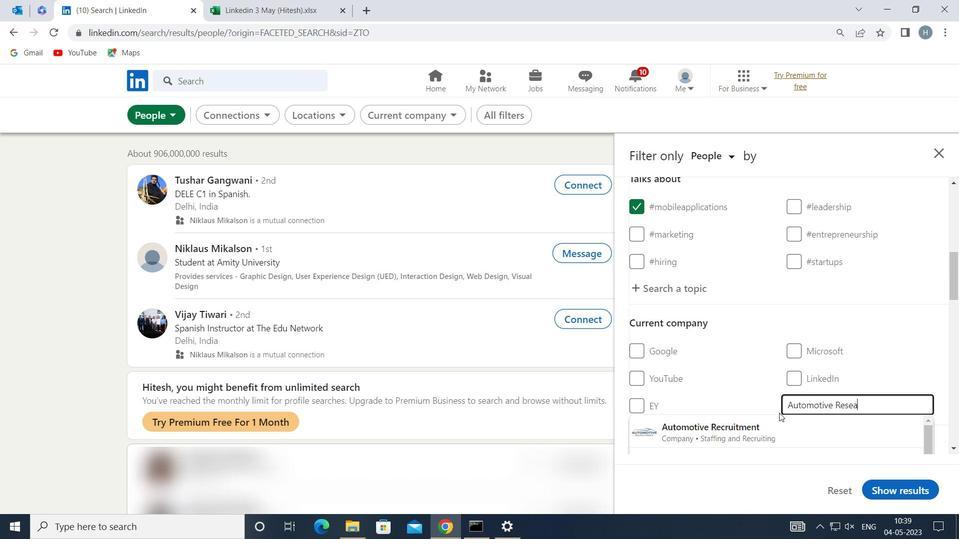 
Action: Mouse moved to (779, 413)
Screenshot: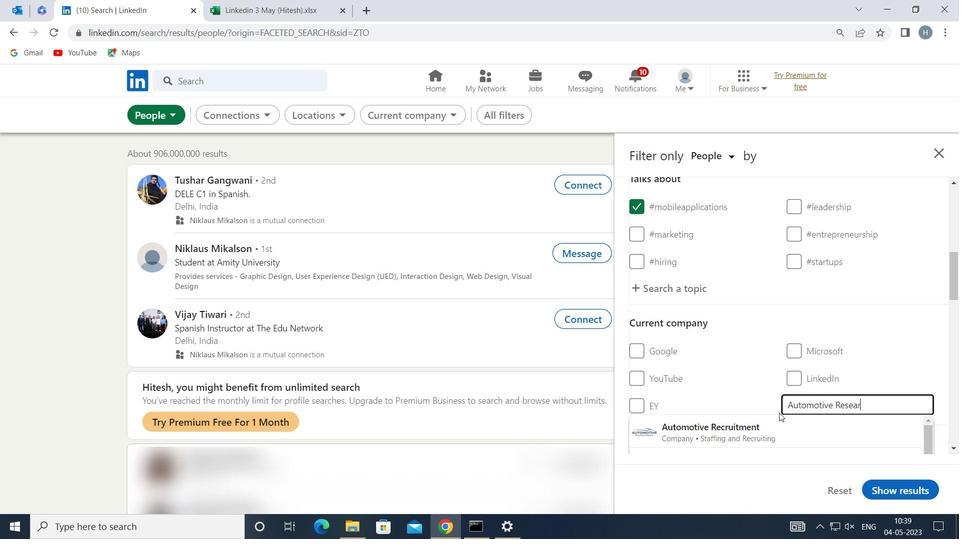 
Action: Key pressed CH
Screenshot: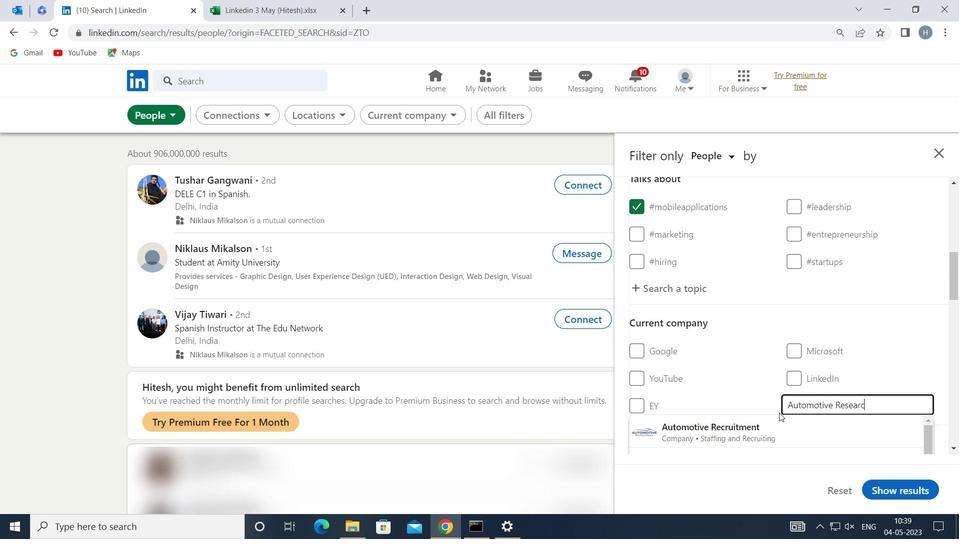 
Action: Mouse moved to (782, 407)
Screenshot: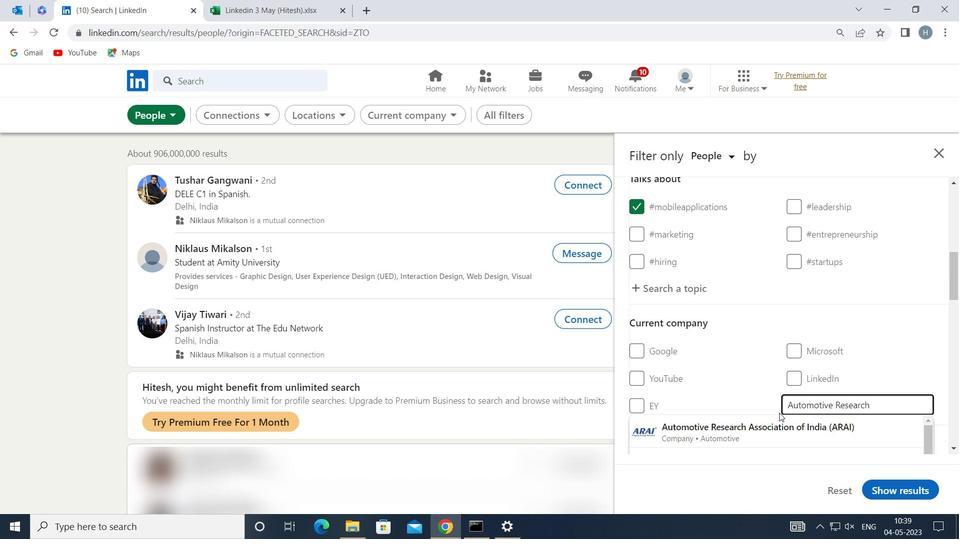
Action: Key pressed <Key.space><Key.shift>ASS
Screenshot: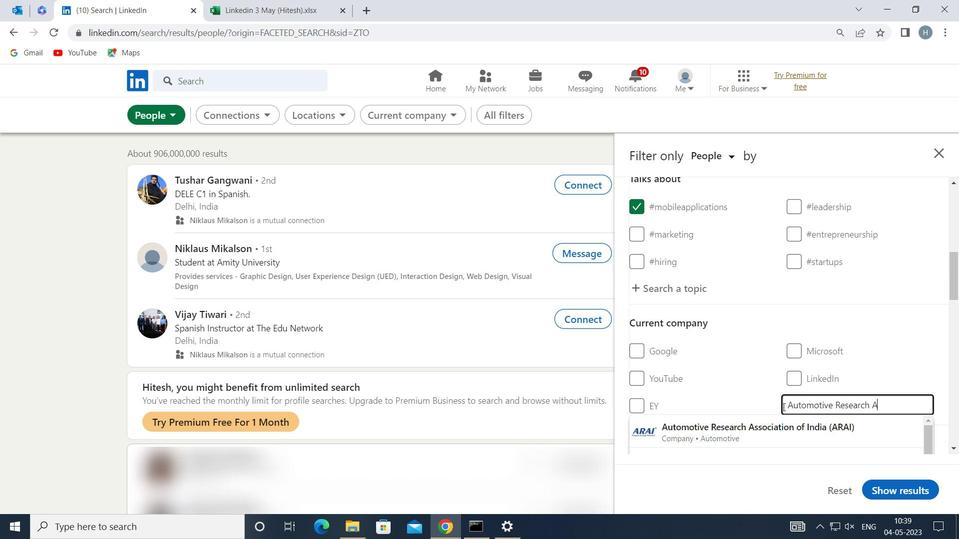 
Action: Mouse moved to (772, 425)
Screenshot: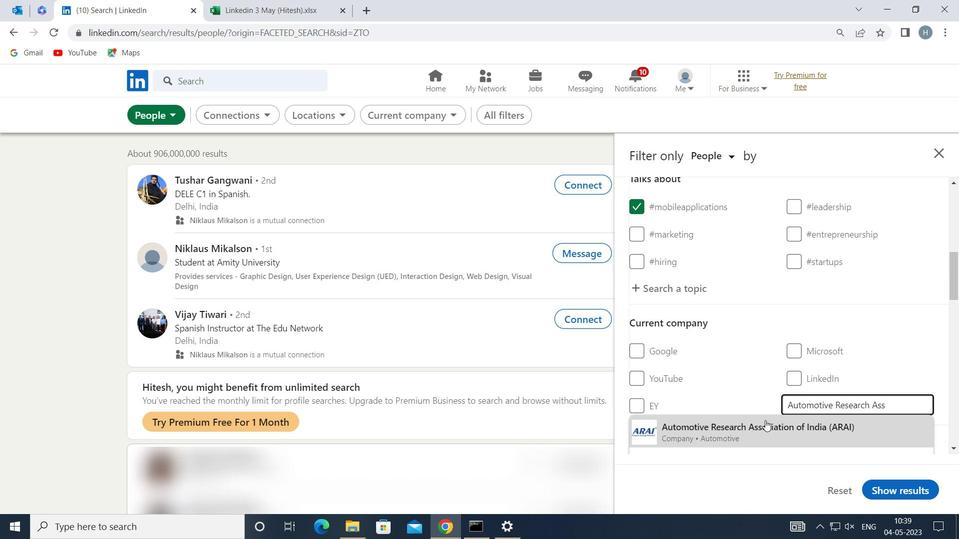 
Action: Mouse pressed left at (772, 425)
Screenshot: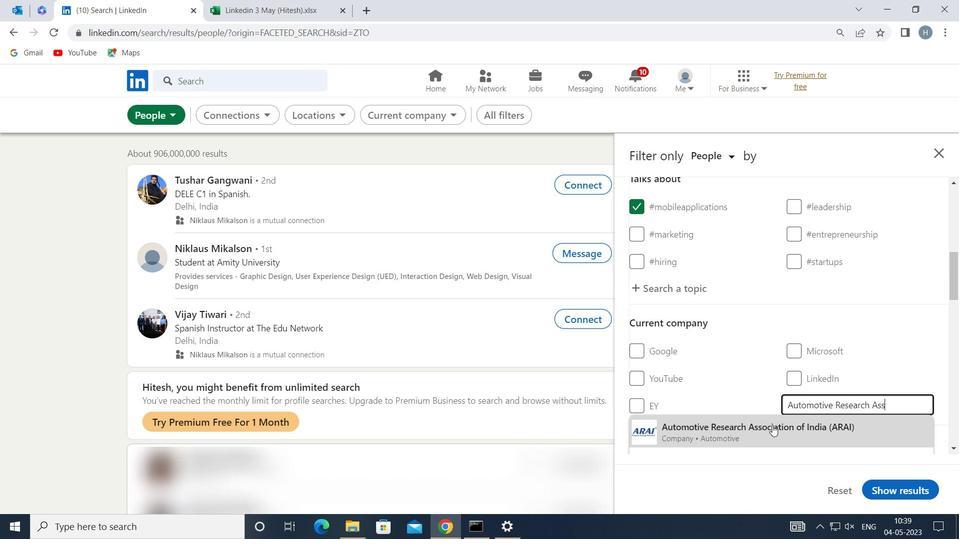 
Action: Mouse moved to (771, 388)
Screenshot: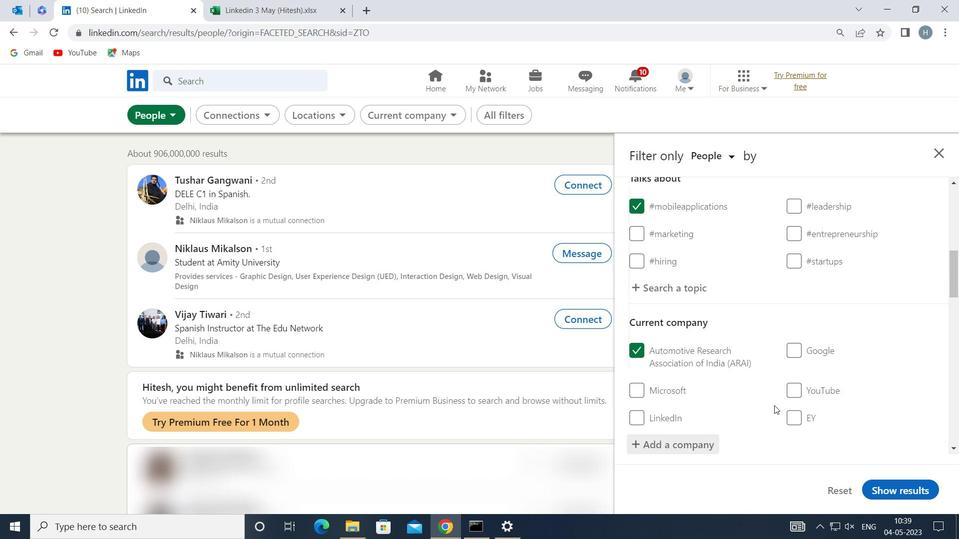 
Action: Mouse scrolled (771, 388) with delta (0, 0)
Screenshot: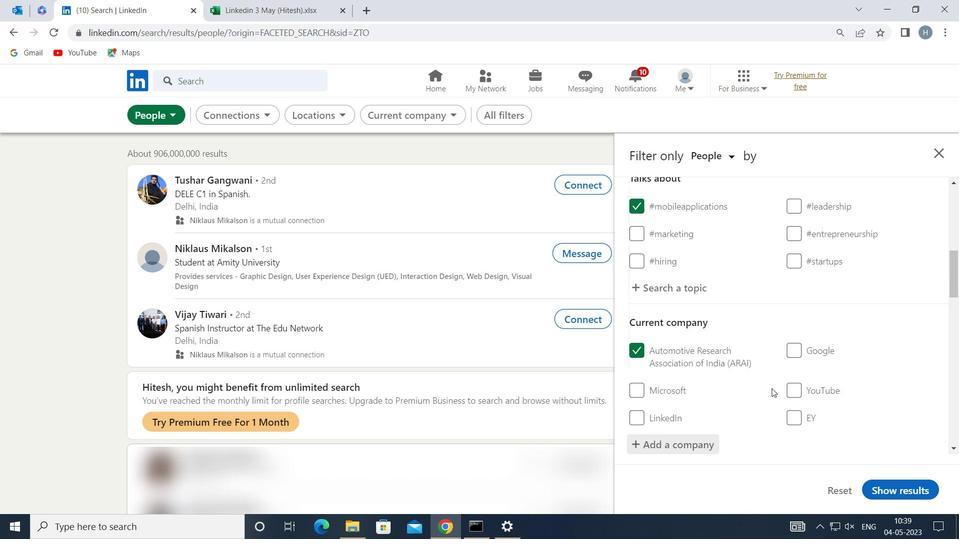 
Action: Mouse scrolled (771, 388) with delta (0, 0)
Screenshot: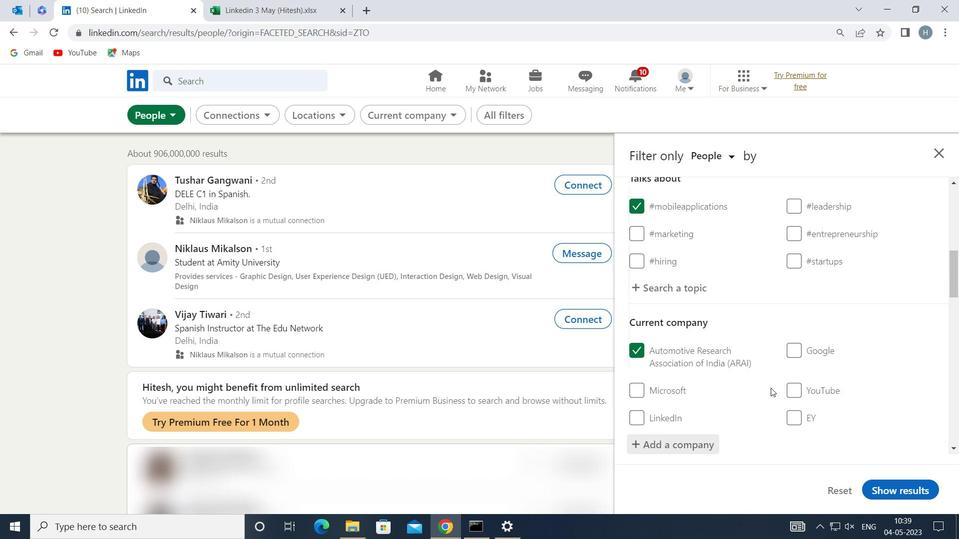 
Action: Mouse moved to (769, 387)
Screenshot: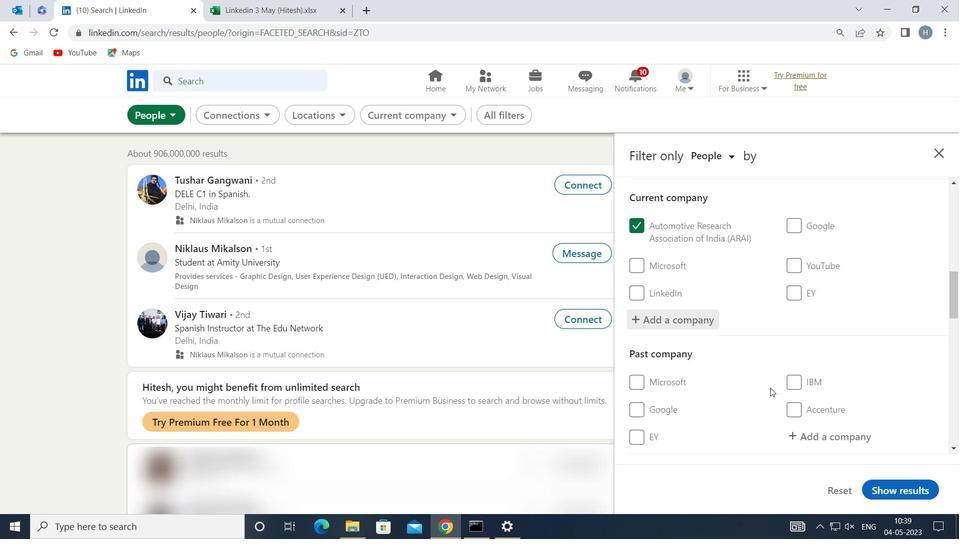 
Action: Mouse scrolled (769, 387) with delta (0, 0)
Screenshot: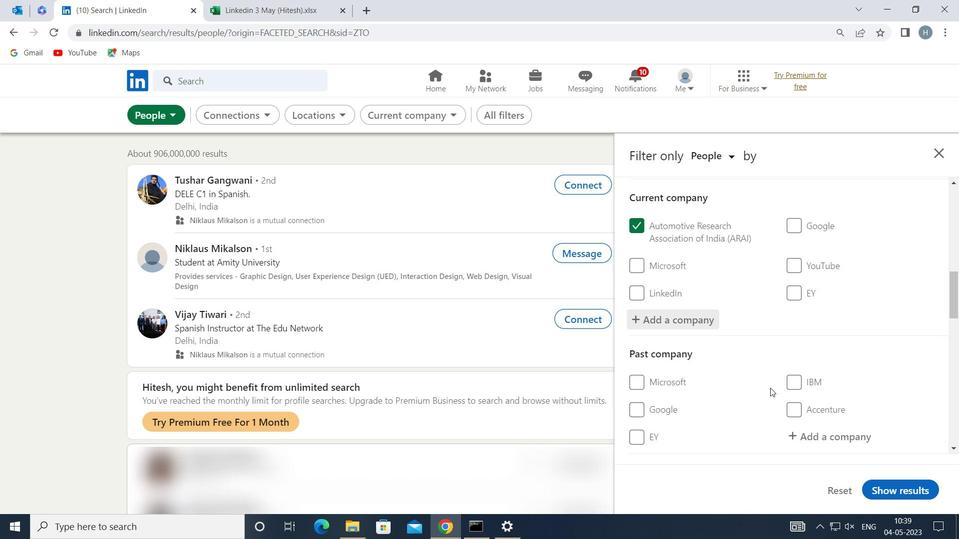 
Action: Mouse moved to (771, 380)
Screenshot: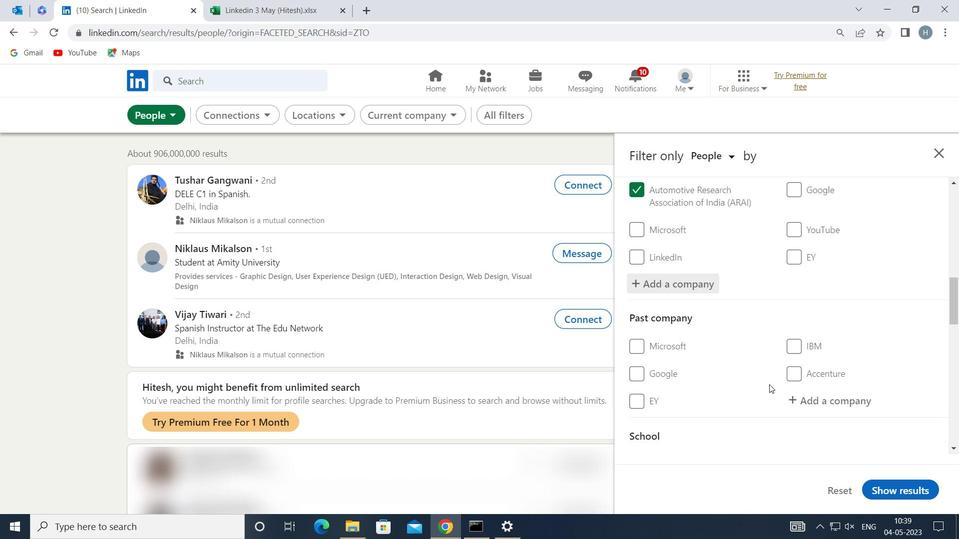 
Action: Mouse scrolled (771, 380) with delta (0, 0)
Screenshot: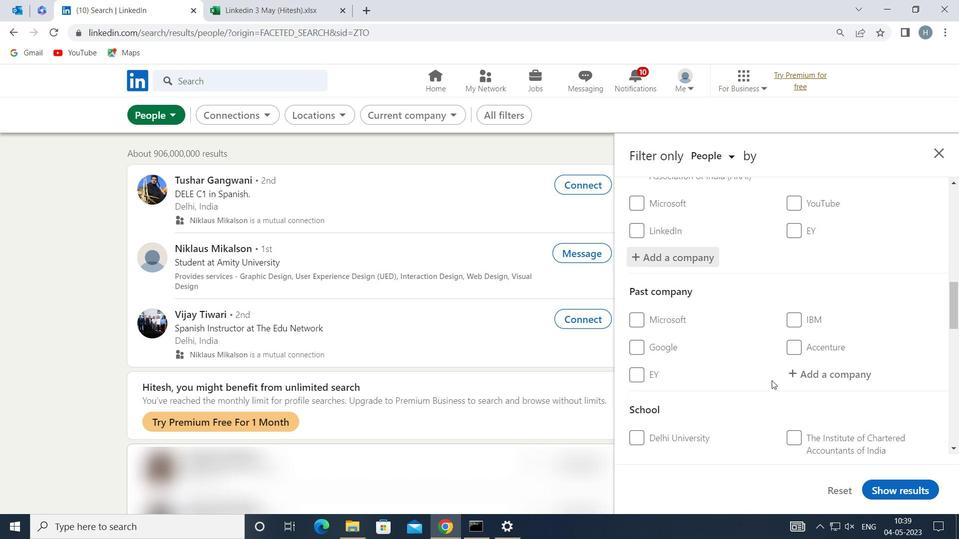 
Action: Mouse moved to (772, 380)
Screenshot: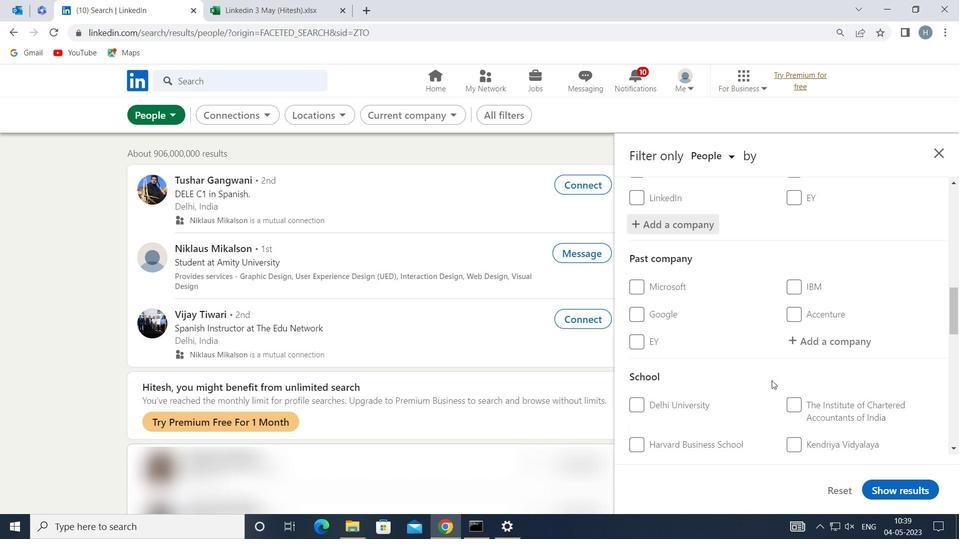 
Action: Mouse scrolled (772, 379) with delta (0, 0)
Screenshot: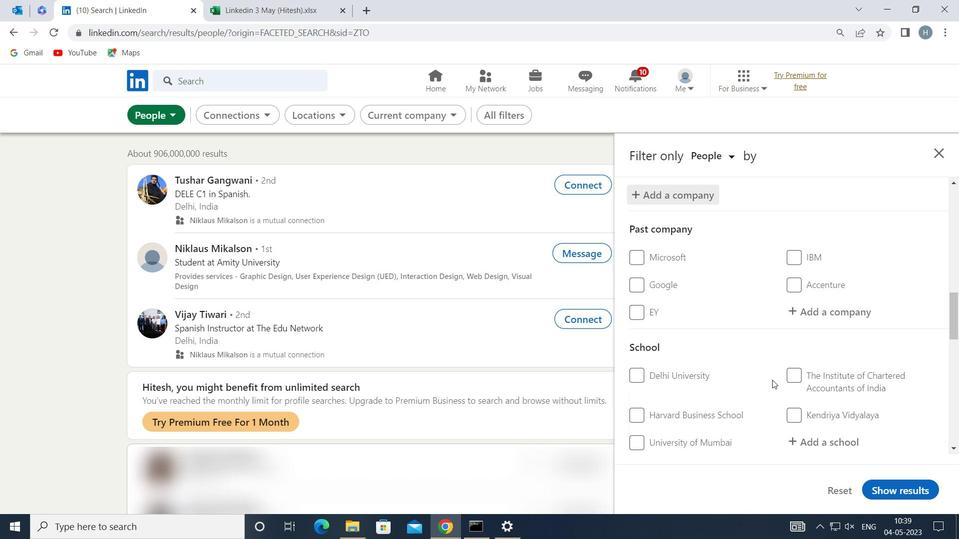 
Action: Mouse moved to (820, 375)
Screenshot: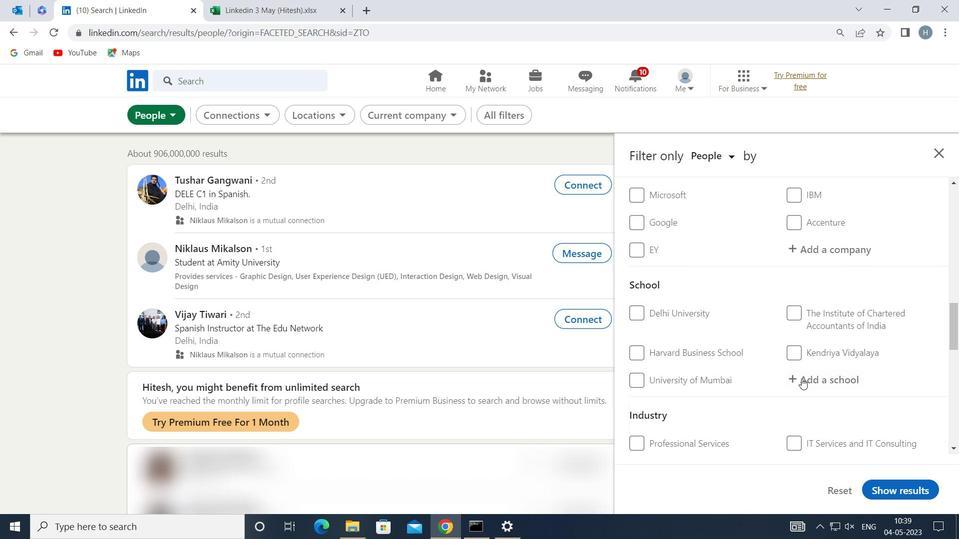 
Action: Mouse pressed left at (820, 375)
Screenshot: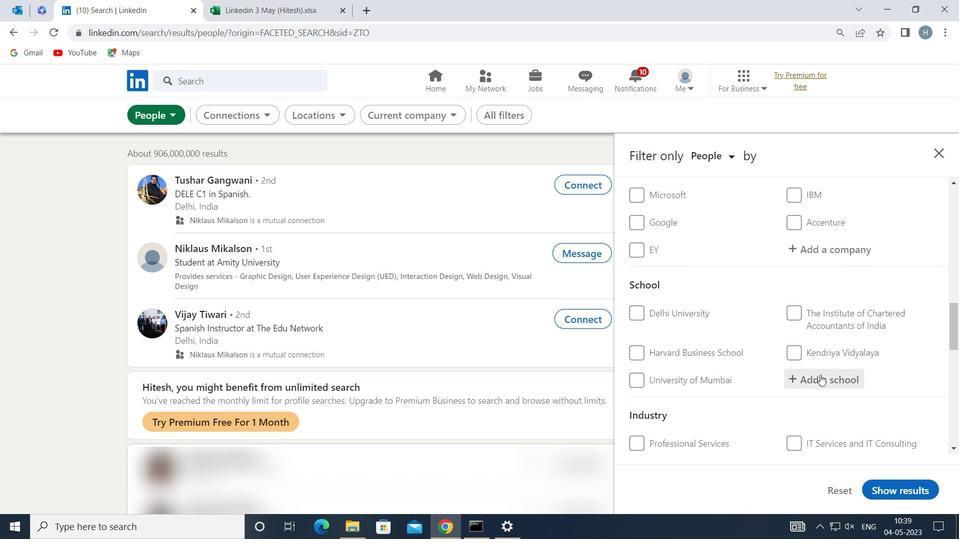 
Action: Key pressed <Key.shift>LUCKNOW<Key.space><Key.shift>CHE<Key.backspace>RI
Screenshot: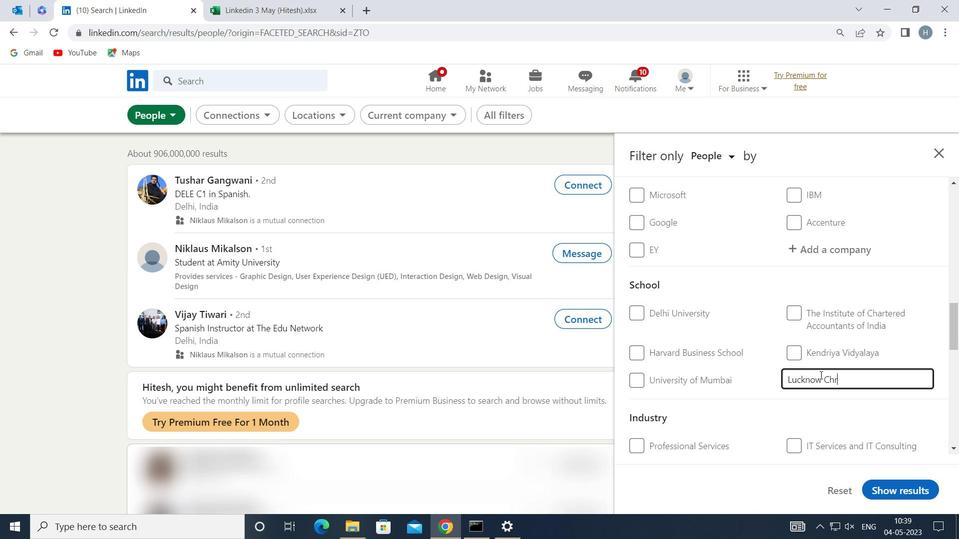 
Action: Mouse moved to (793, 398)
Screenshot: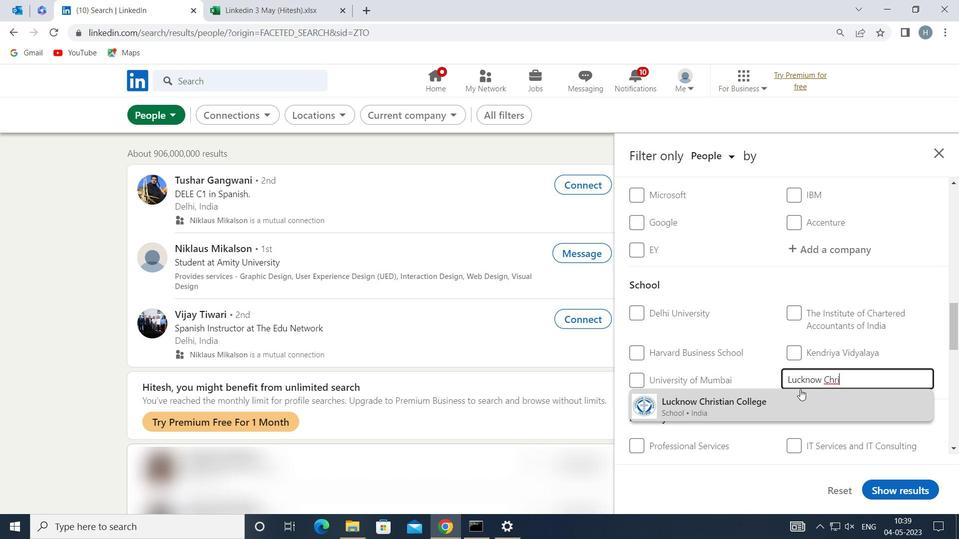 
Action: Mouse pressed left at (793, 398)
Screenshot: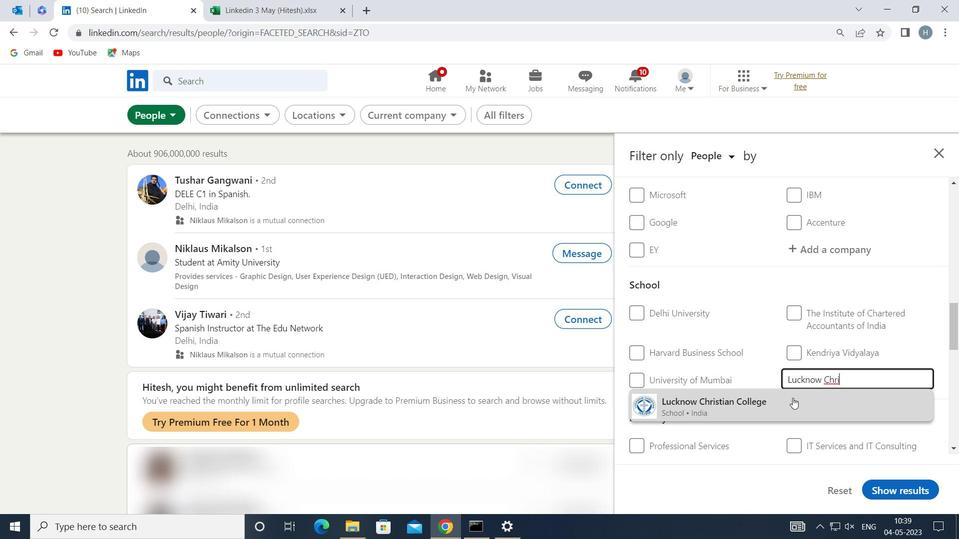 
Action: Mouse moved to (787, 390)
Screenshot: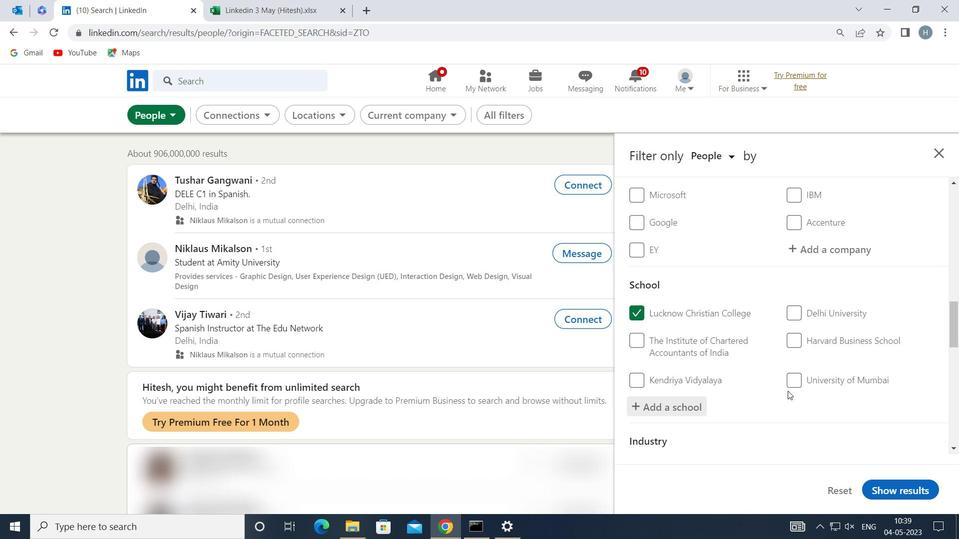 
Action: Mouse scrolled (787, 390) with delta (0, 0)
Screenshot: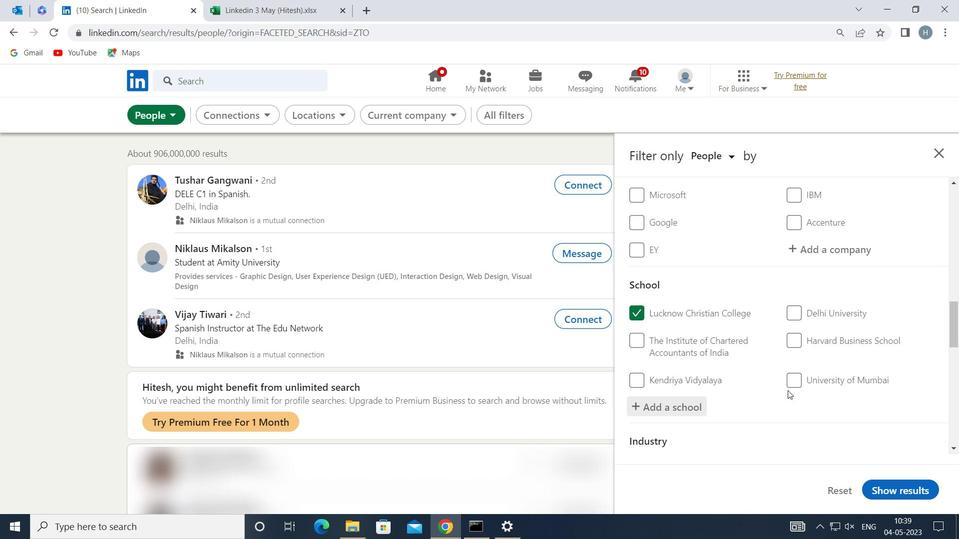 
Action: Mouse moved to (789, 387)
Screenshot: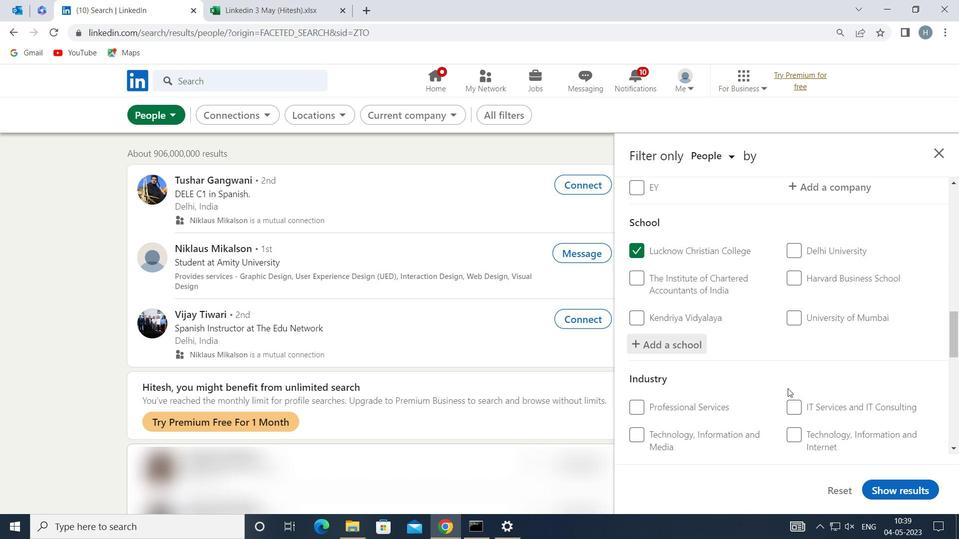 
Action: Mouse scrolled (789, 386) with delta (0, 0)
Screenshot: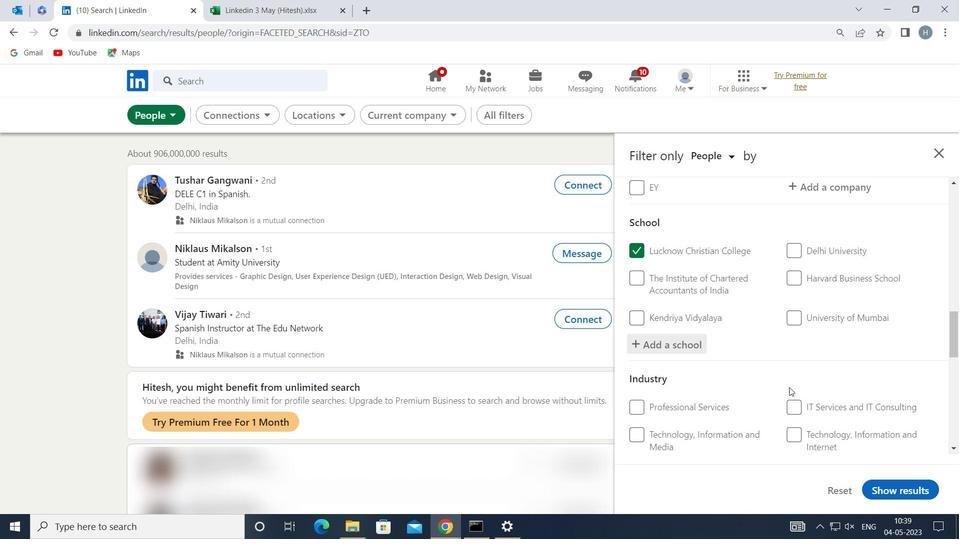 
Action: Mouse scrolled (789, 386) with delta (0, 0)
Screenshot: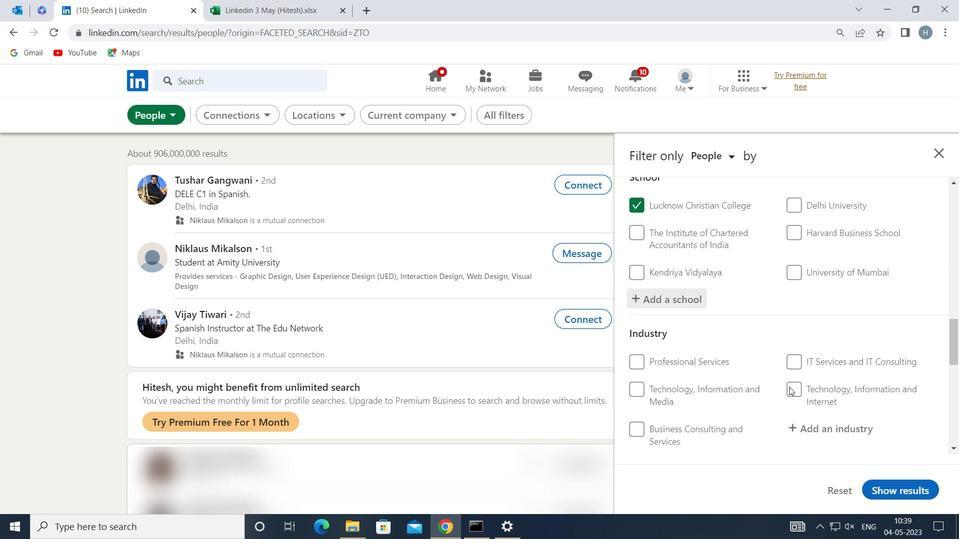 
Action: Mouse moved to (837, 350)
Screenshot: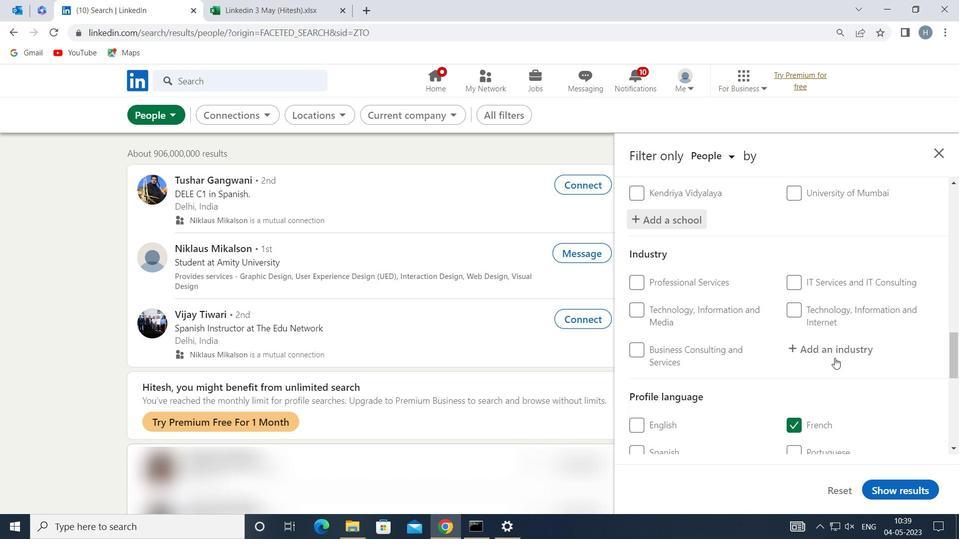 
Action: Mouse pressed left at (837, 350)
Screenshot: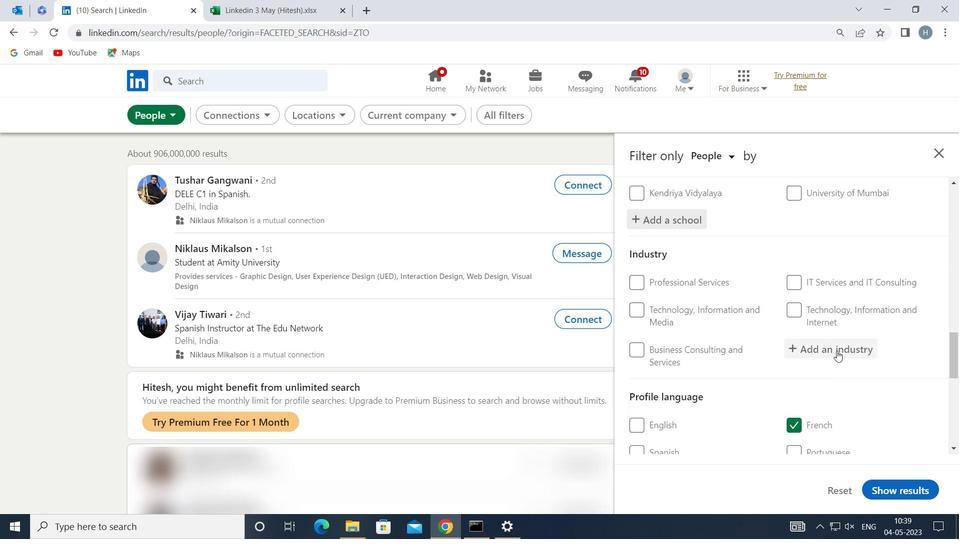 
Action: Key pressed <Key.shift>RELIG
Screenshot: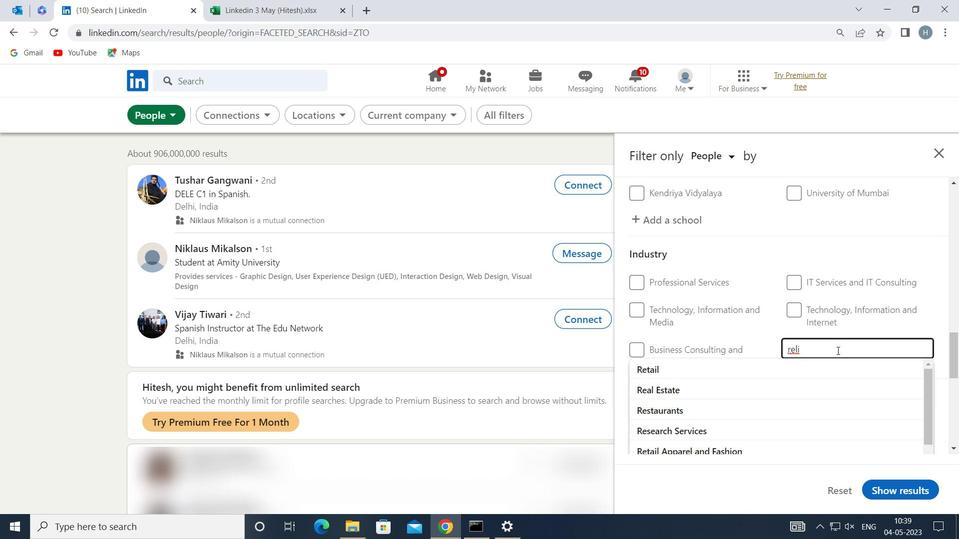 
Action: Mouse moved to (798, 369)
Screenshot: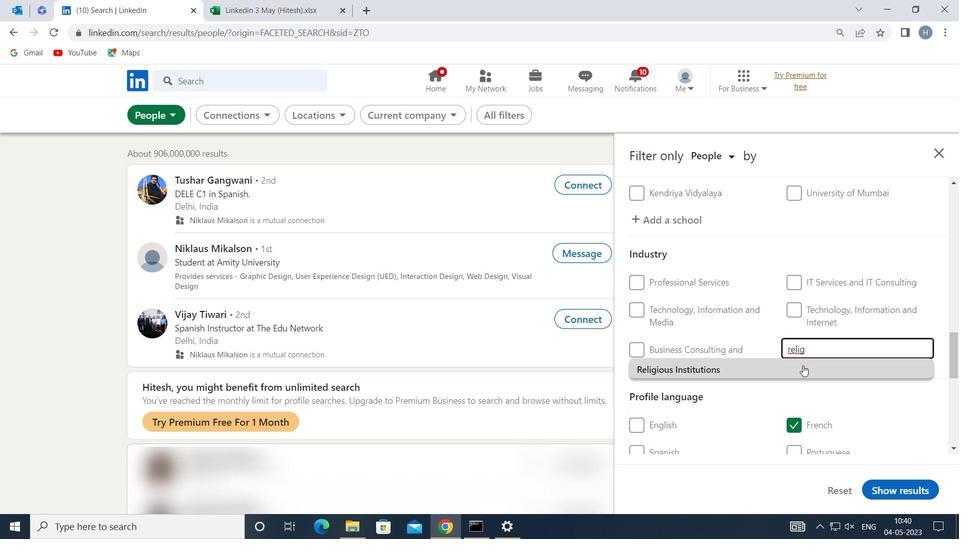 
Action: Mouse pressed left at (798, 369)
Screenshot: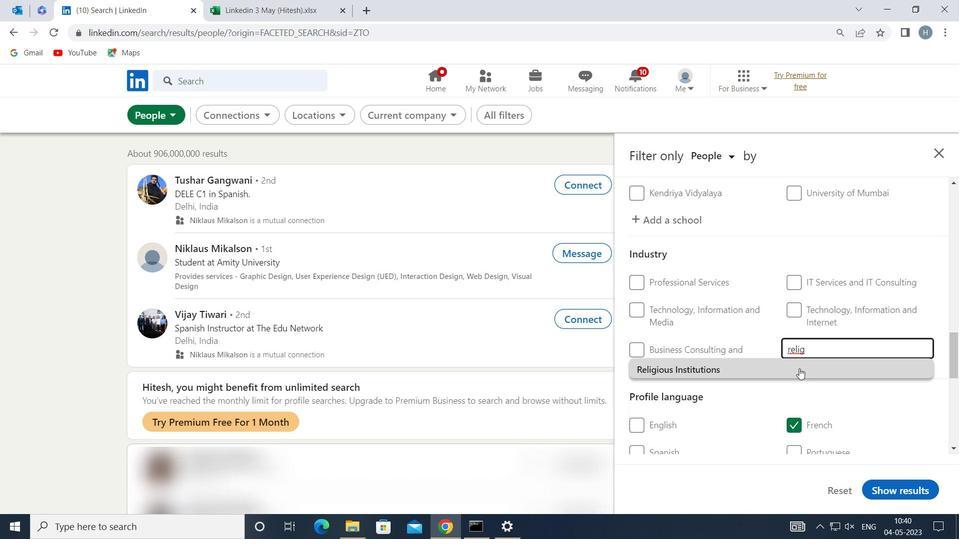 
Action: Mouse moved to (767, 362)
Screenshot: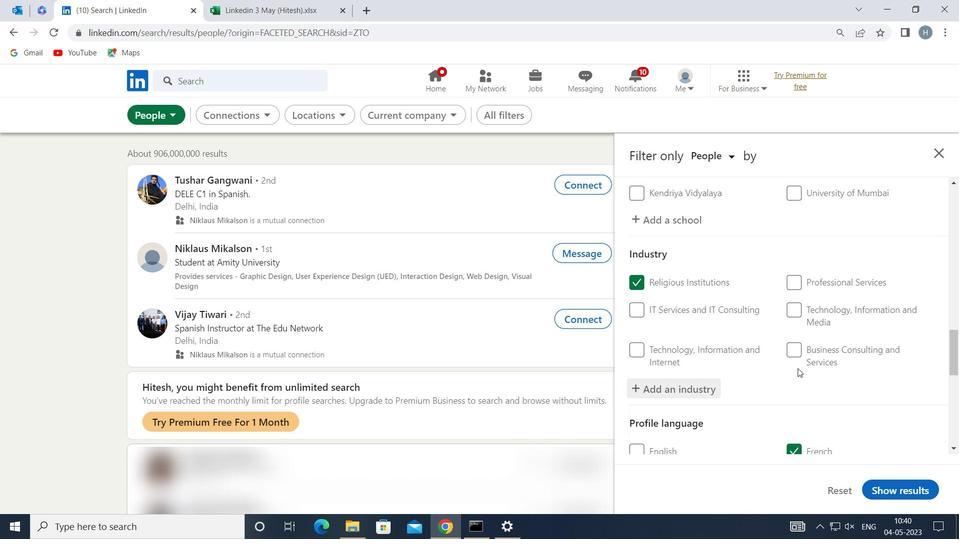 
Action: Mouse scrolled (767, 362) with delta (0, 0)
Screenshot: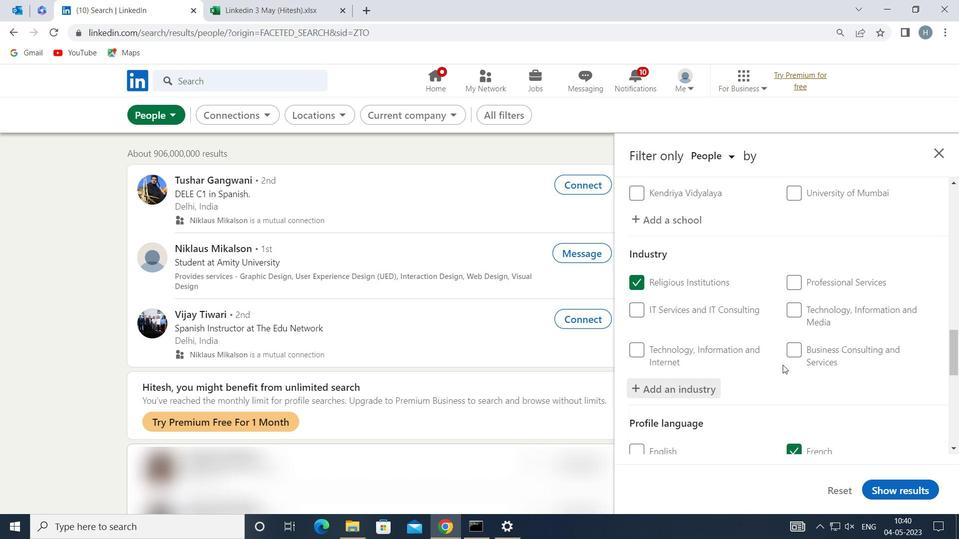 
Action: Mouse scrolled (767, 362) with delta (0, 0)
Screenshot: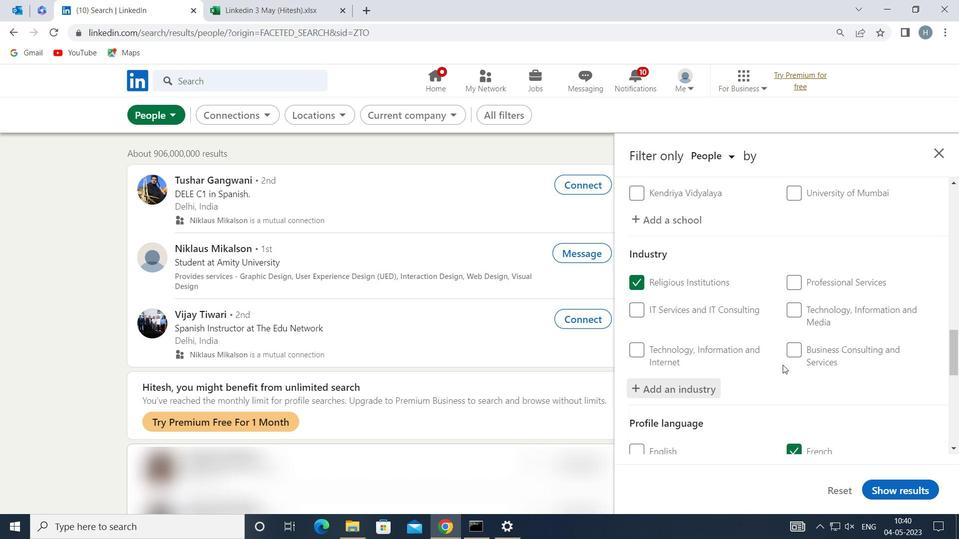 
Action: Mouse scrolled (767, 362) with delta (0, 0)
Screenshot: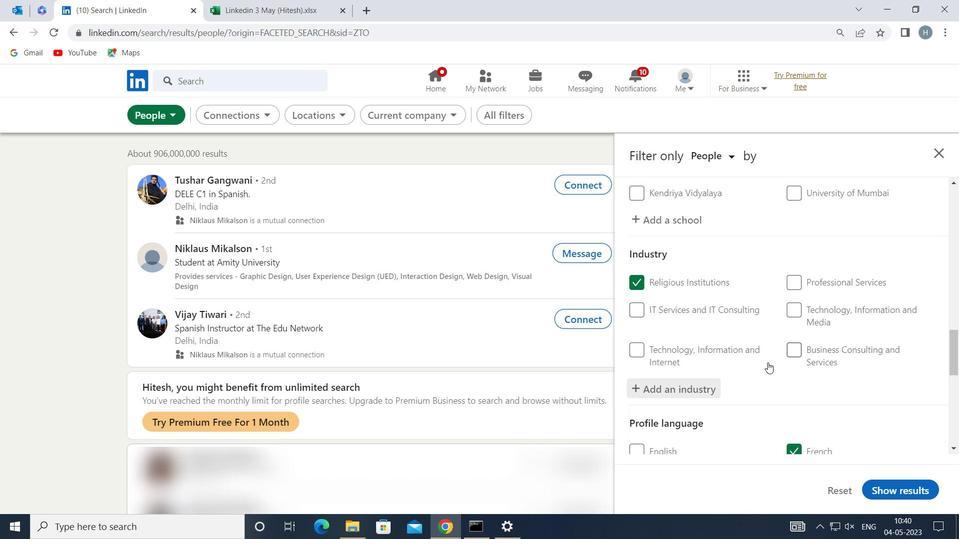 
Action: Mouse scrolled (767, 362) with delta (0, 0)
Screenshot: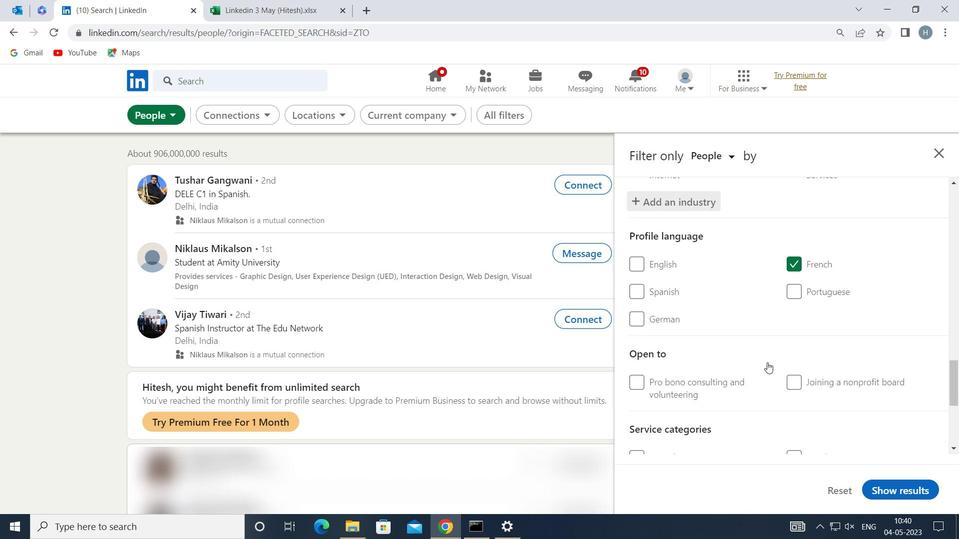 
Action: Mouse scrolled (767, 362) with delta (0, 0)
Screenshot: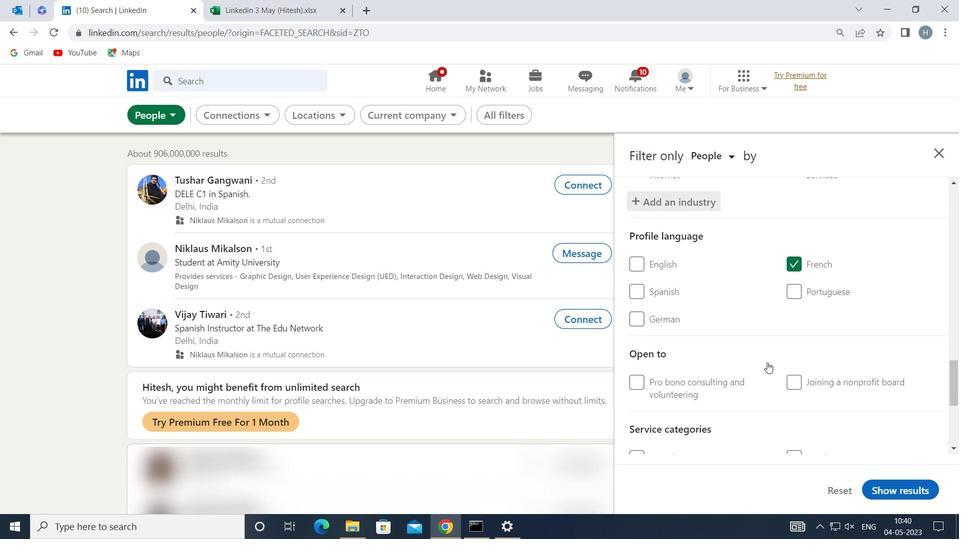 
Action: Mouse moved to (771, 359)
Screenshot: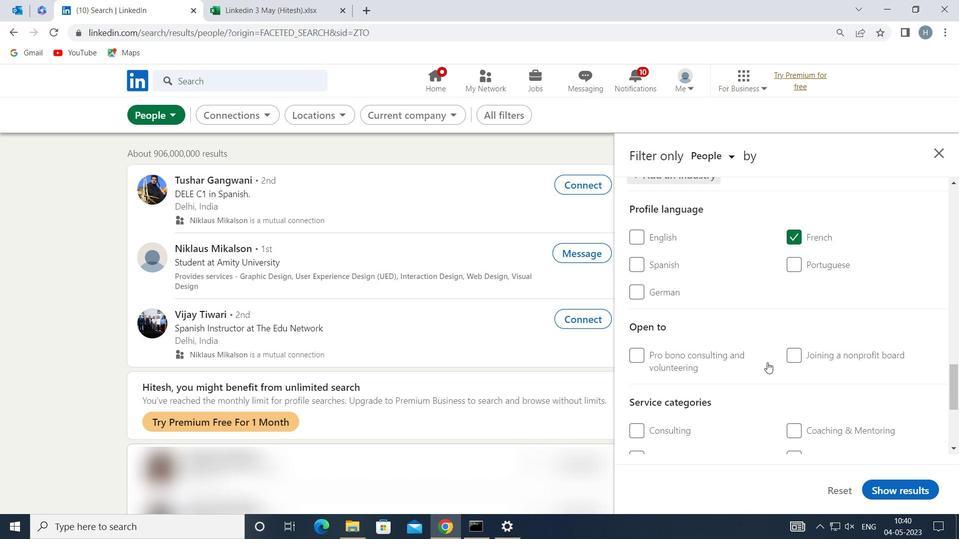 
Action: Mouse scrolled (771, 359) with delta (0, 0)
Screenshot: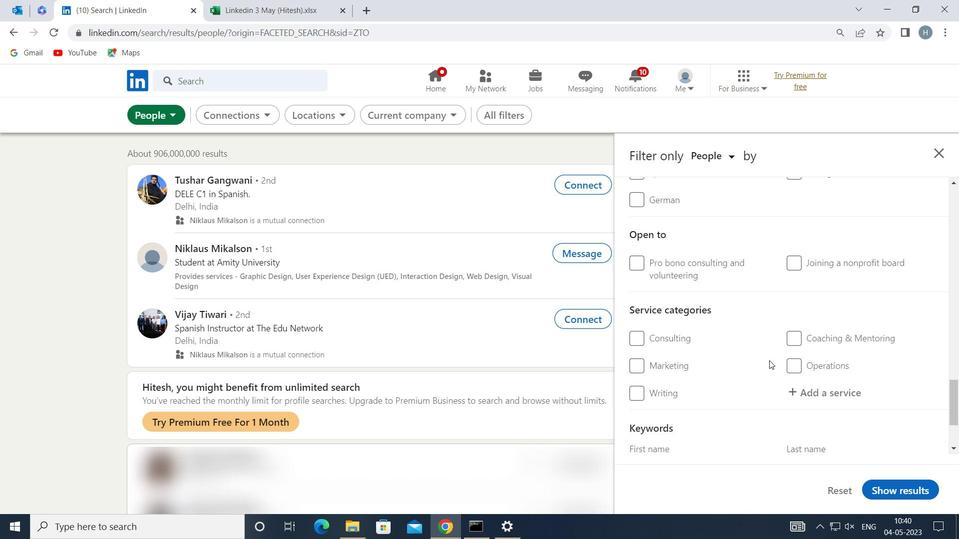 
Action: Mouse moved to (834, 324)
Screenshot: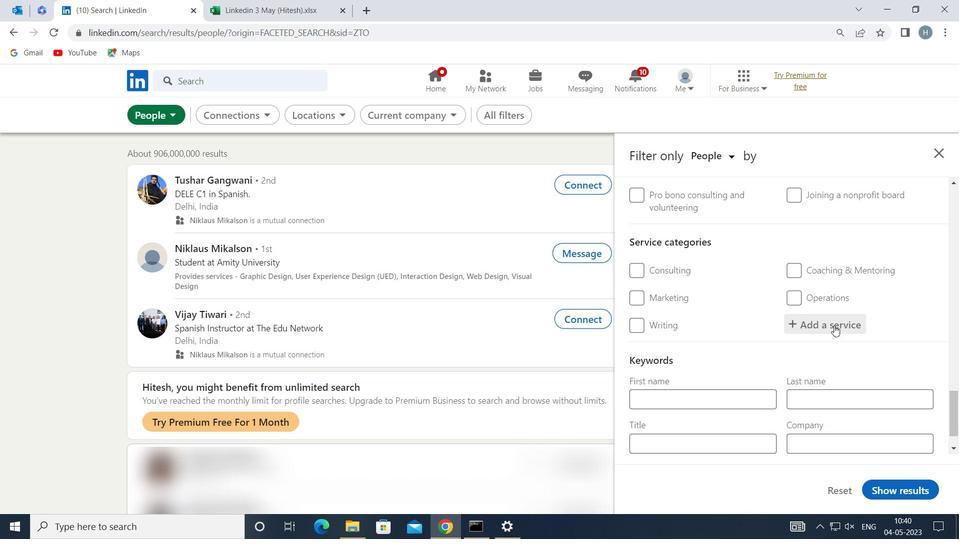 
Action: Mouse pressed left at (834, 324)
Screenshot: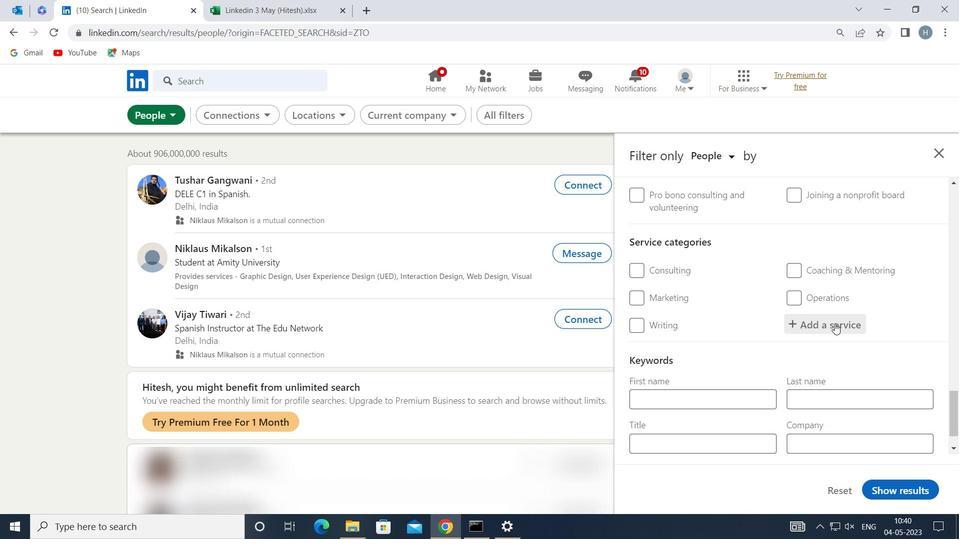 
Action: Key pressed <Key.shift>MNA<Key.backspace><Key.backspace>ANAGEMENT<Key.space>
Screenshot: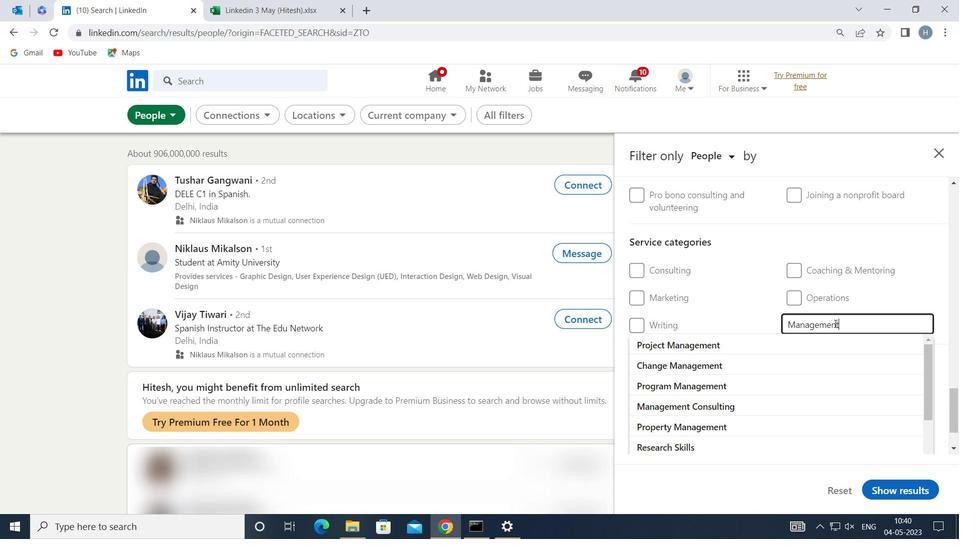 
Action: Mouse moved to (897, 298)
Screenshot: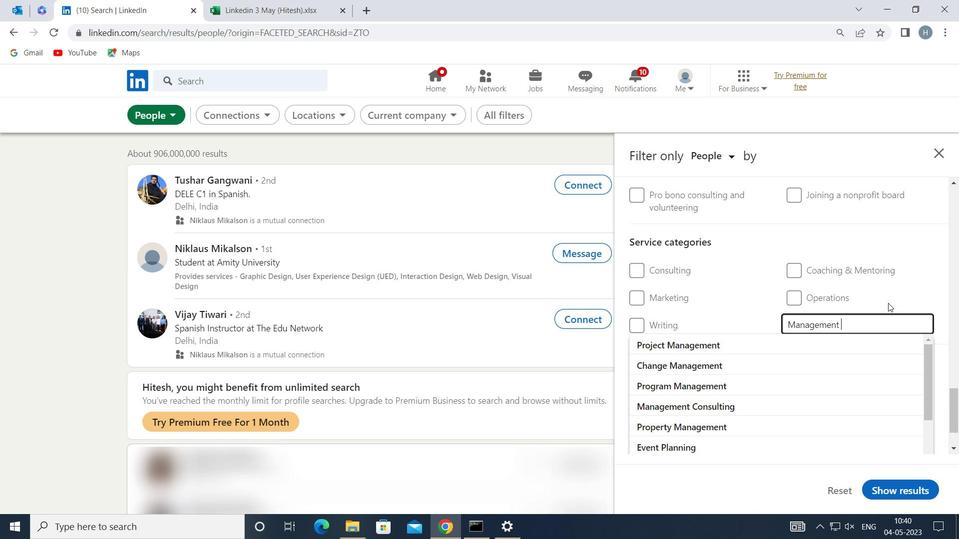 
Action: Mouse pressed left at (897, 298)
Screenshot: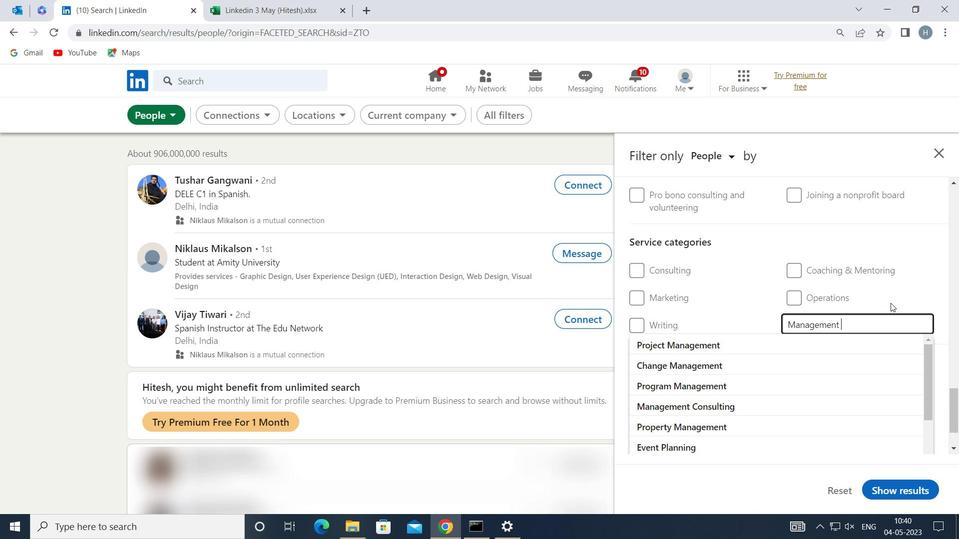 
Action: Mouse moved to (855, 310)
Screenshot: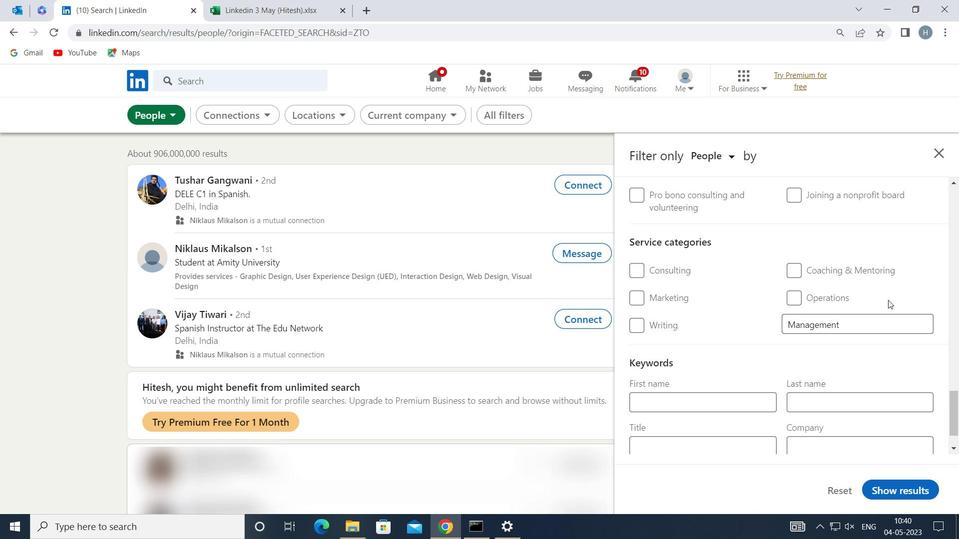 
Action: Mouse scrolled (855, 310) with delta (0, 0)
Screenshot: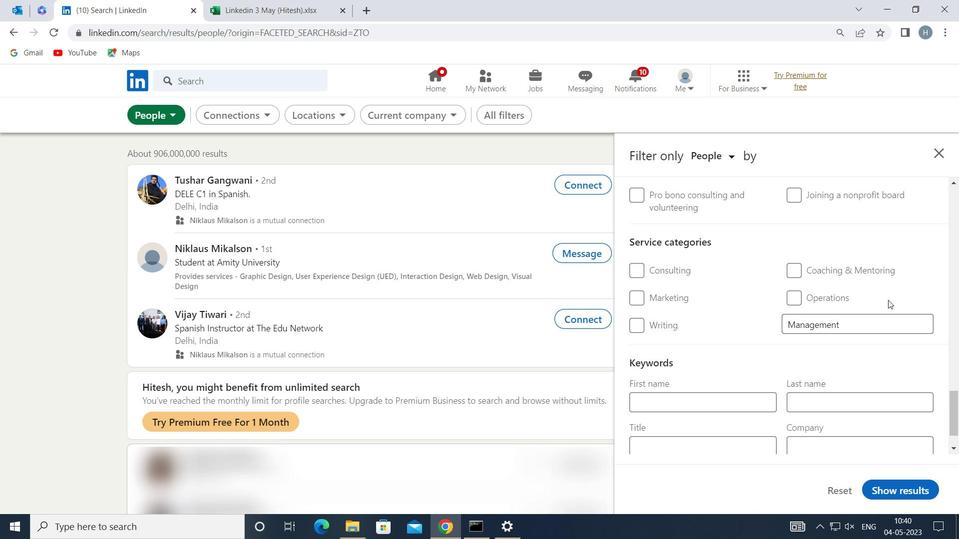 
Action: Mouse moved to (853, 312)
Screenshot: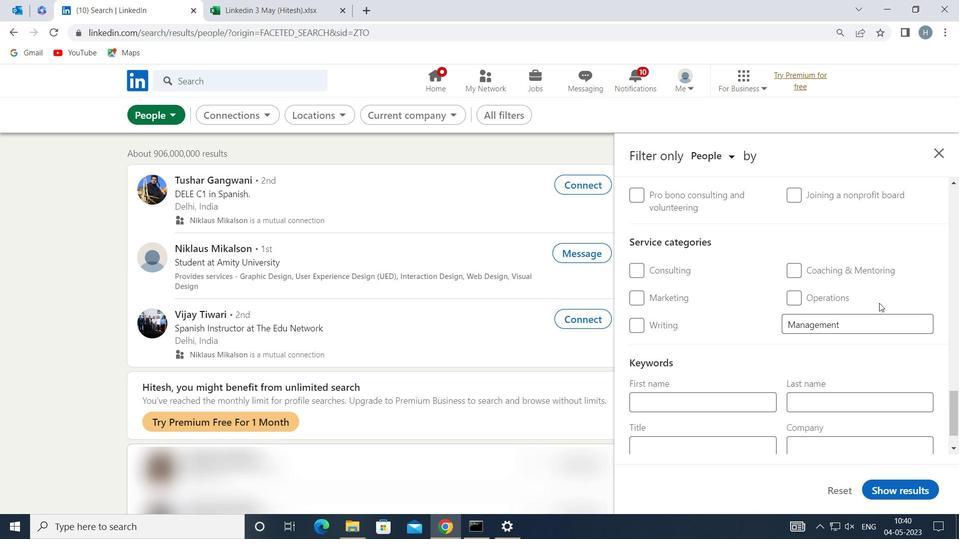
Action: Mouse scrolled (853, 312) with delta (0, 0)
Screenshot: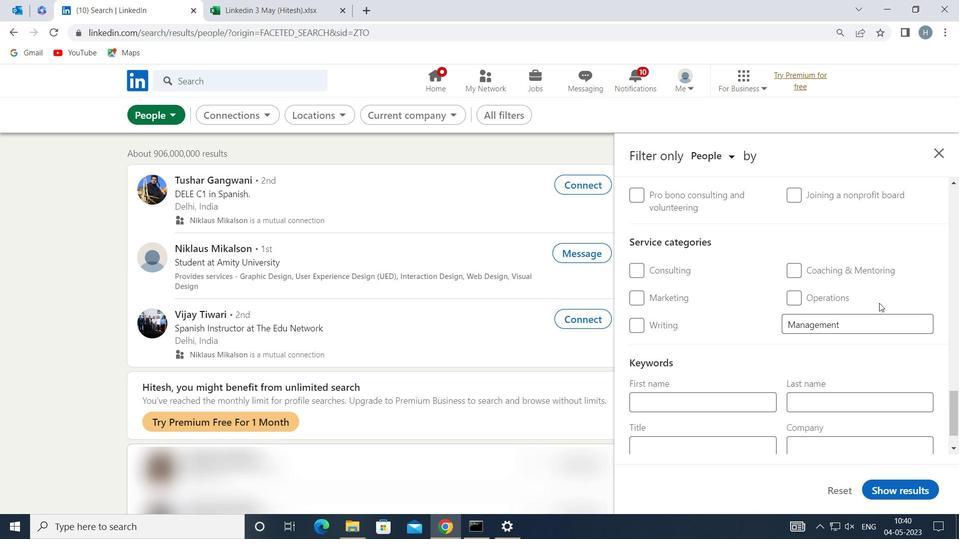 
Action: Mouse moved to (832, 321)
Screenshot: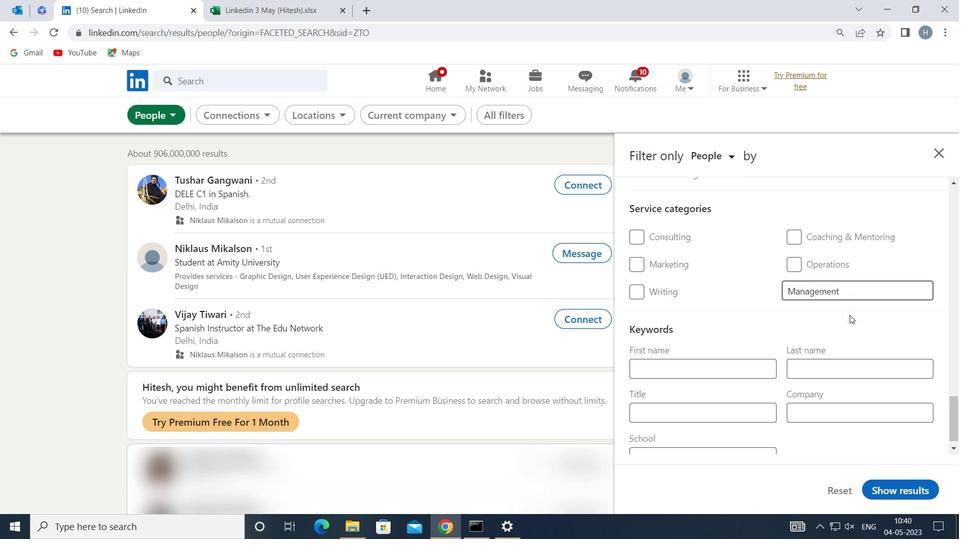 
Action: Mouse scrolled (832, 321) with delta (0, 0)
Screenshot: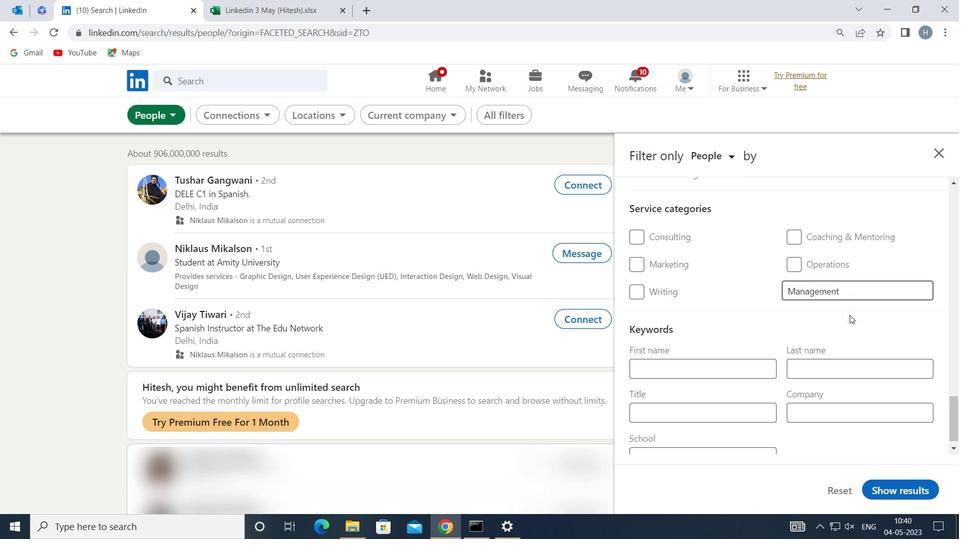 
Action: Mouse moved to (722, 391)
Screenshot: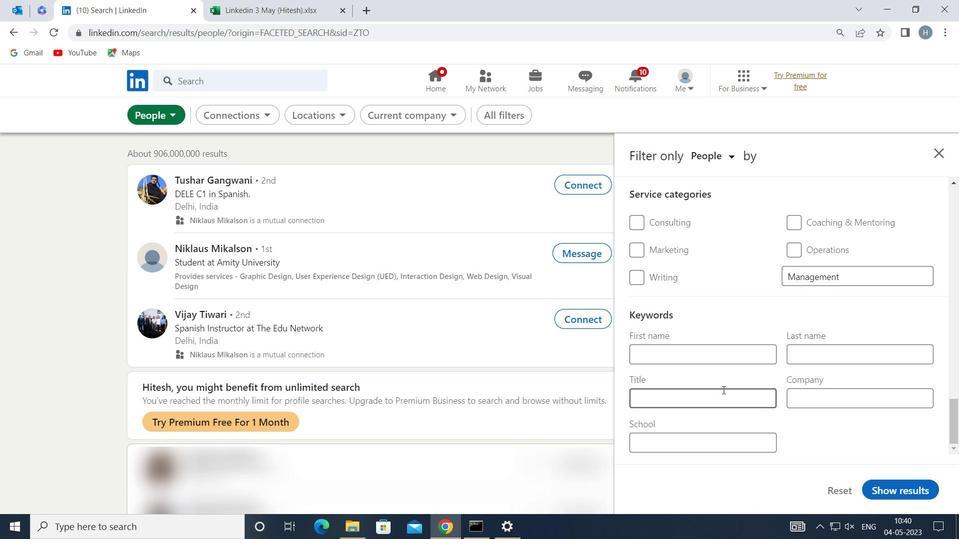 
Action: Mouse pressed left at (722, 391)
Screenshot: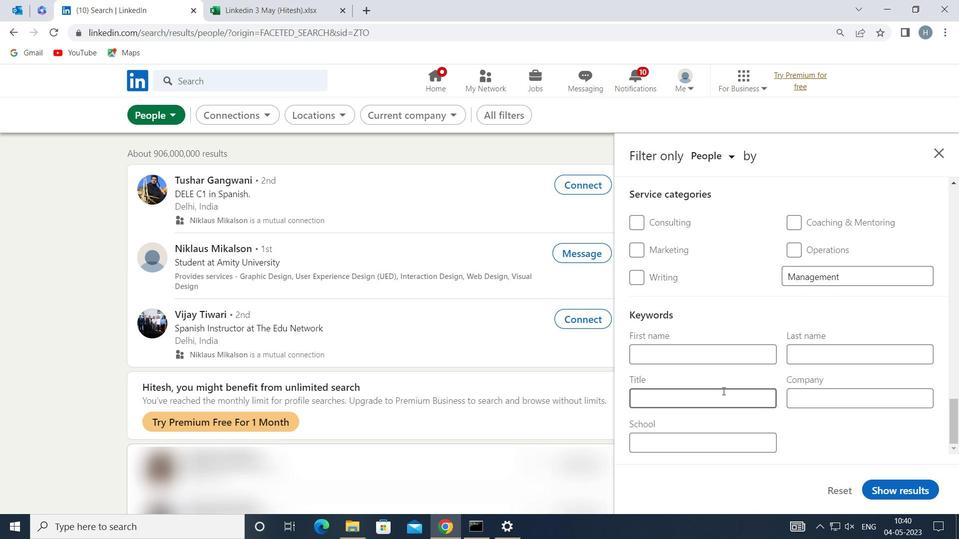 
Action: Key pressed <Key.shift>VICE<Key.space><Key.shift>PRESIDENR<Key.backspace>T<Key.space>OF<Key.space><Key.shift>OPERATIONS
Screenshot: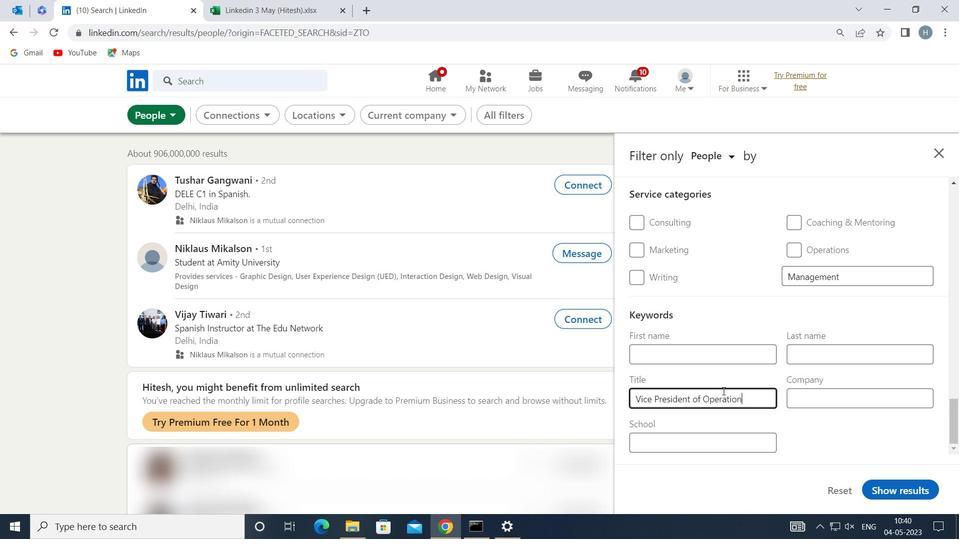 
Action: Mouse moved to (920, 491)
Screenshot: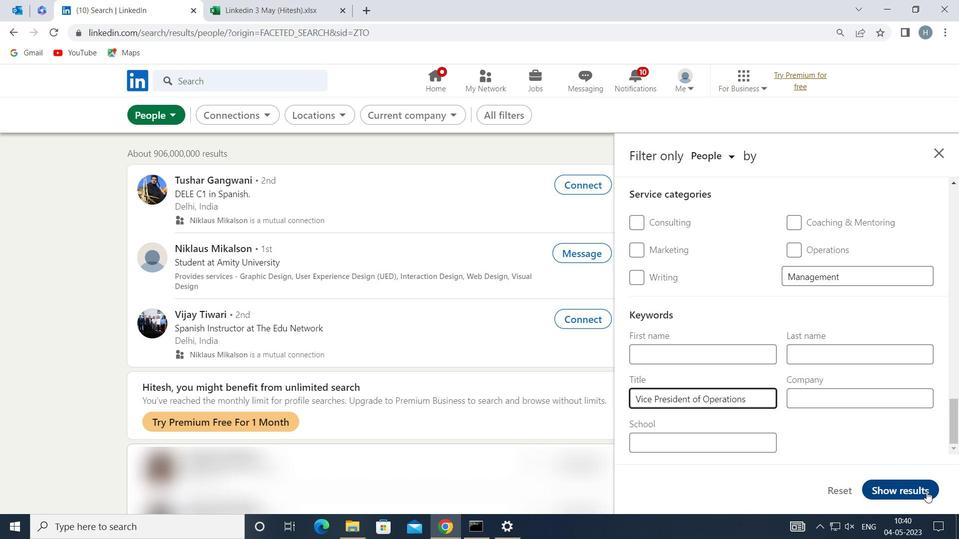 
Action: Mouse pressed left at (920, 491)
Screenshot: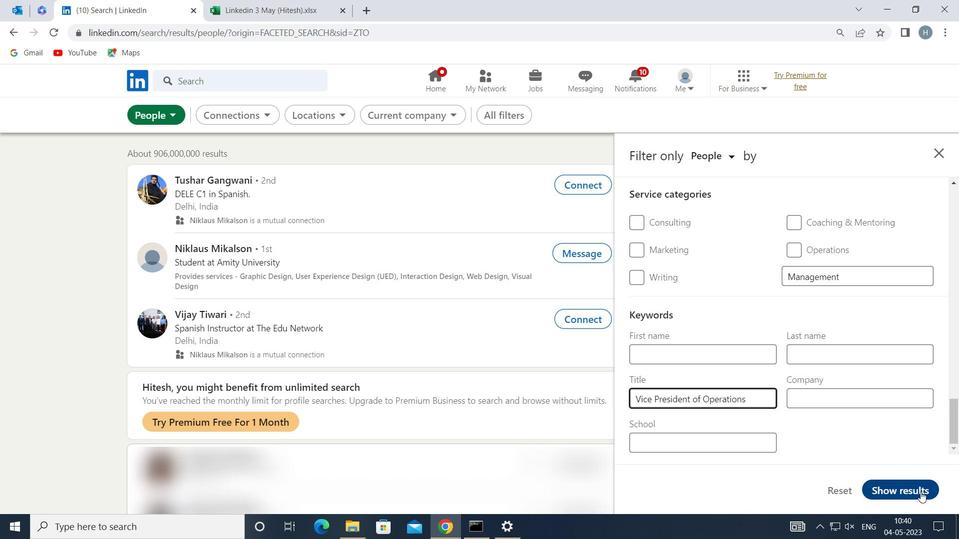 
Action: Mouse moved to (688, 372)
Screenshot: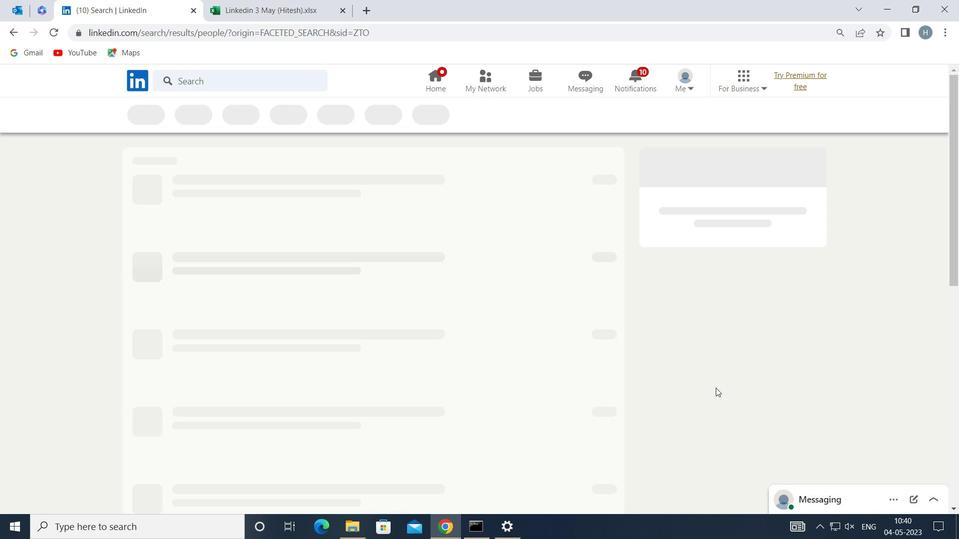 
